 Task: Look for space in Khopoli, India from 11th June, 2023 to 15th June, 2023 for 2 adults in price range Rs.7000 to Rs.16000. Place can be private room with 1  bedroom having 2 beds and 1 bathroom. Property type can be house, flat, guest house, hotel. Booking option can be shelf check-in. Required host language is English.
Action: Mouse moved to (402, 76)
Screenshot: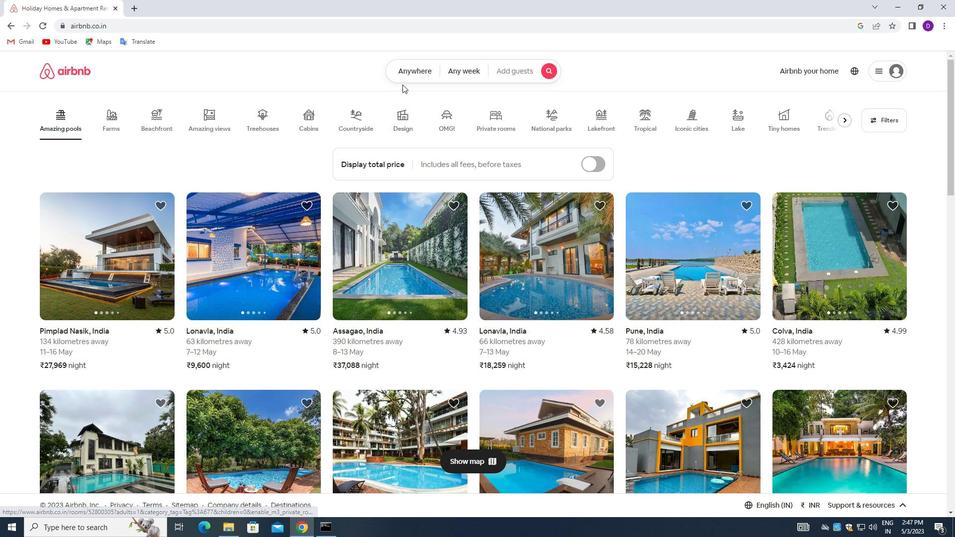 
Action: Mouse pressed left at (402, 76)
Screenshot: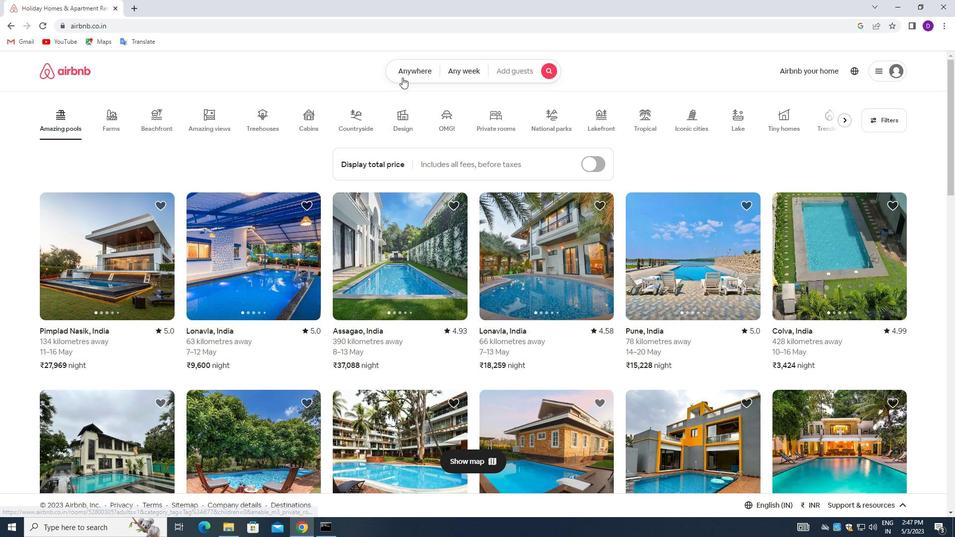 
Action: Mouse moved to (321, 113)
Screenshot: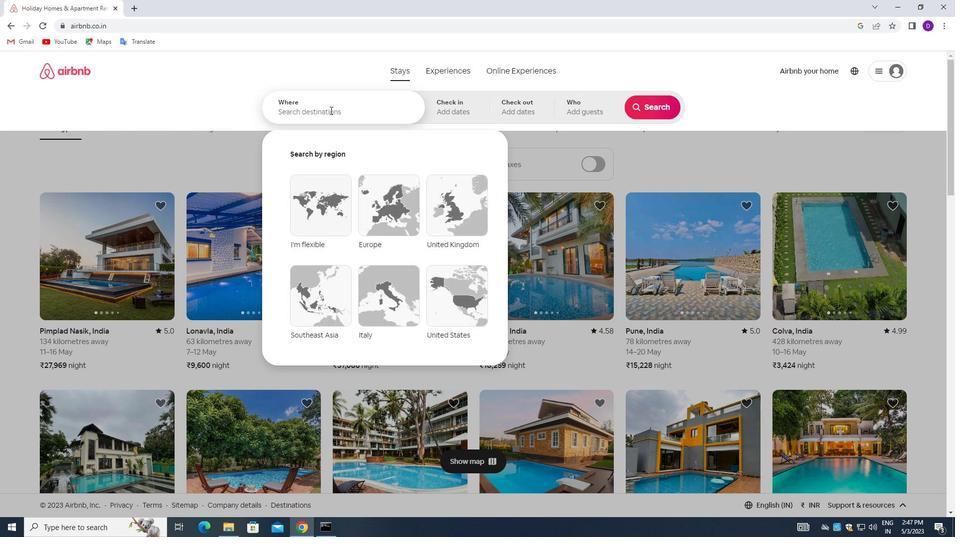 
Action: Mouse pressed left at (321, 113)
Screenshot: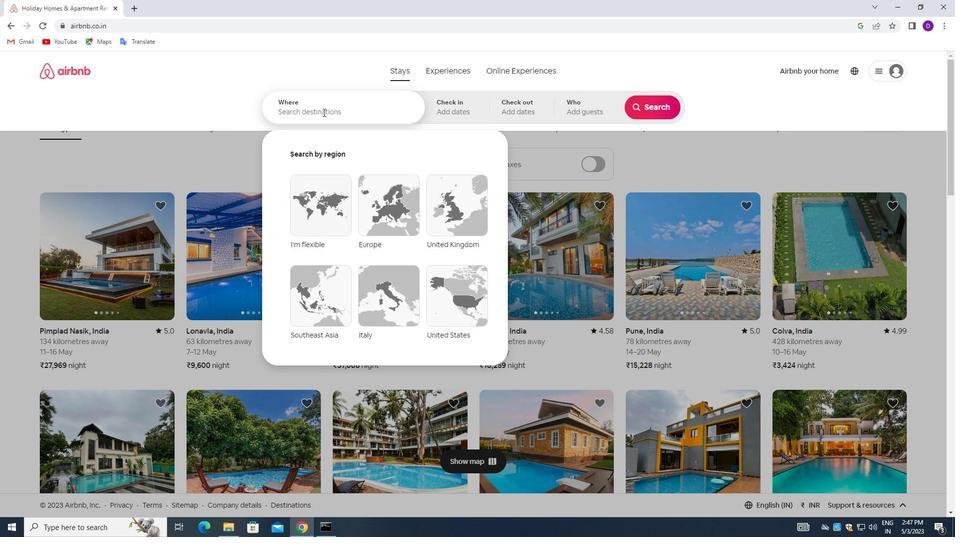 
Action: Mouse moved to (243, 110)
Screenshot: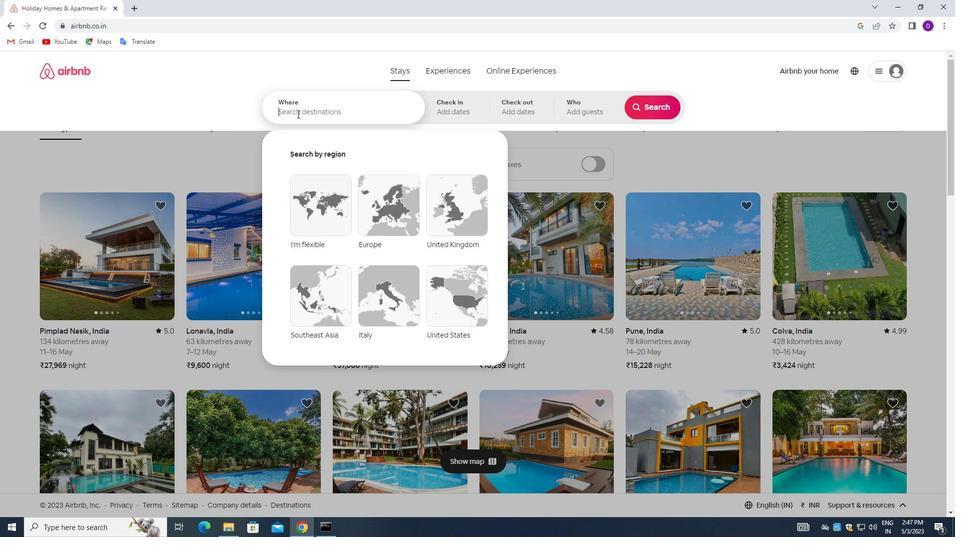 
Action: Key pressed <Key.shift>KHOPOLI,<Key.space><Key.shift>INDIA<Key.enter>
Screenshot: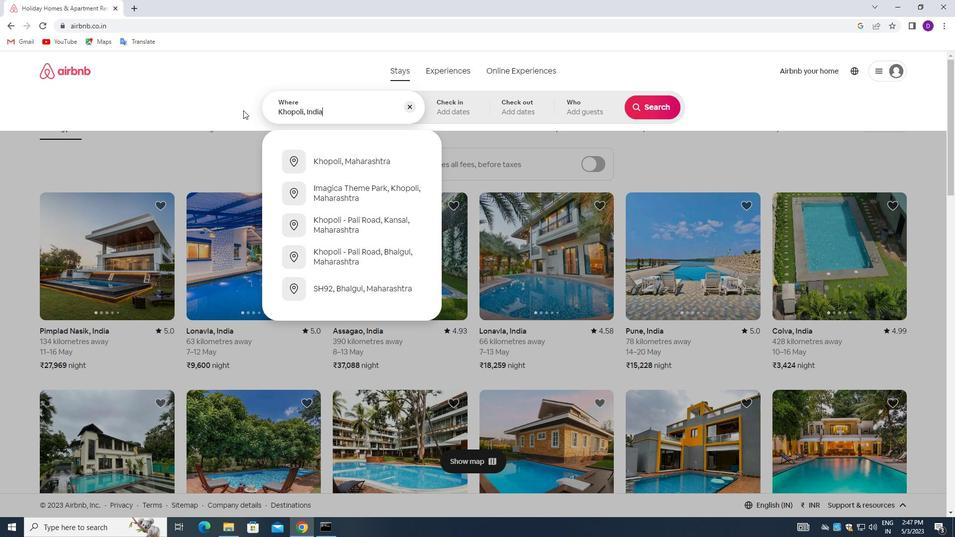 
Action: Mouse moved to (501, 277)
Screenshot: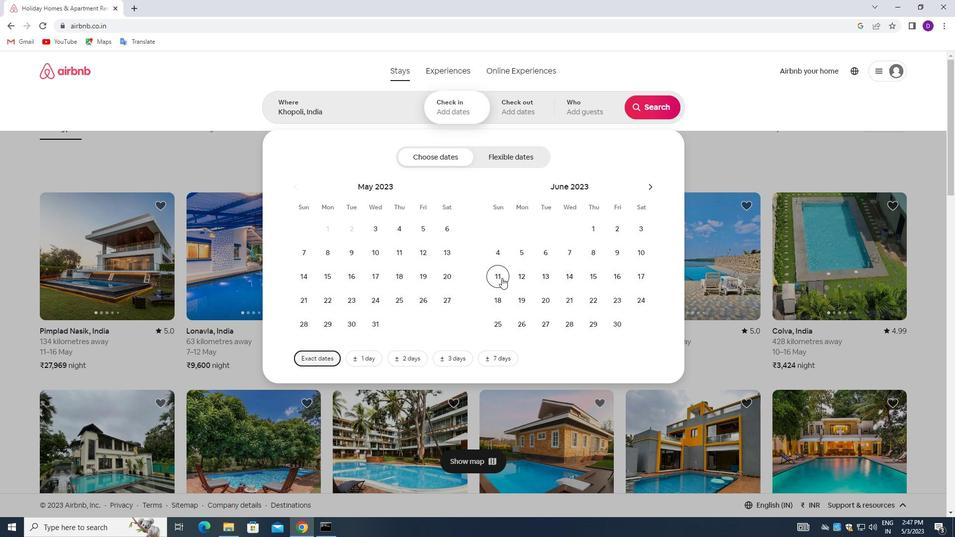 
Action: Mouse pressed left at (501, 277)
Screenshot: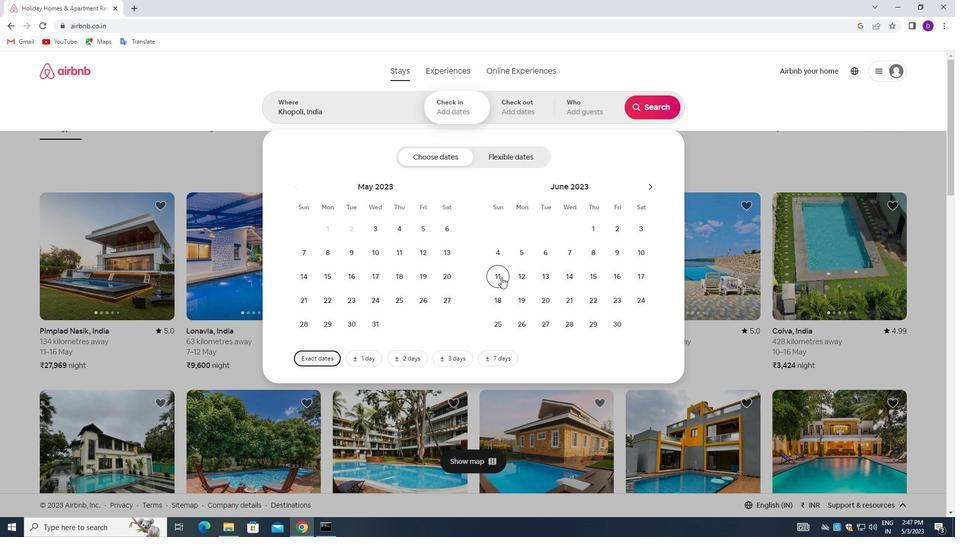 
Action: Mouse moved to (593, 277)
Screenshot: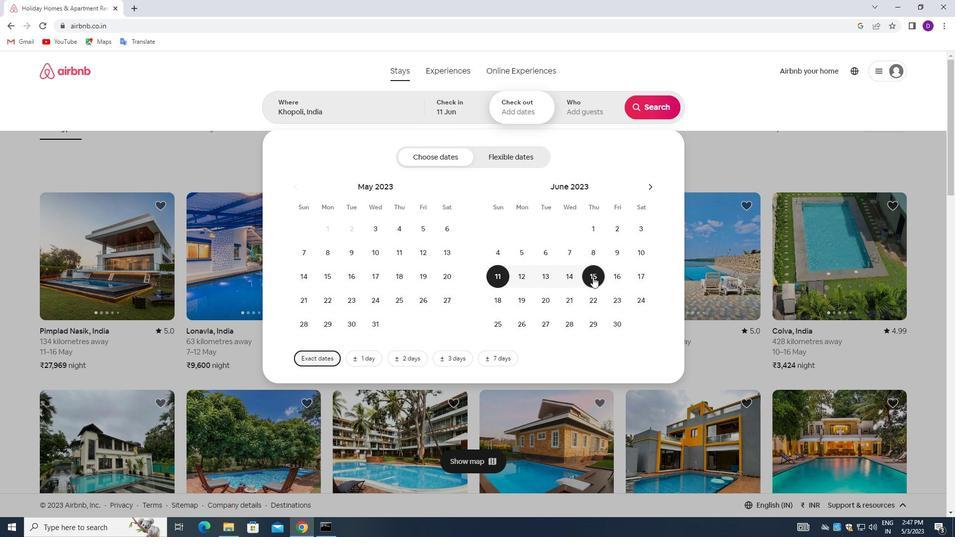 
Action: Mouse pressed left at (593, 277)
Screenshot: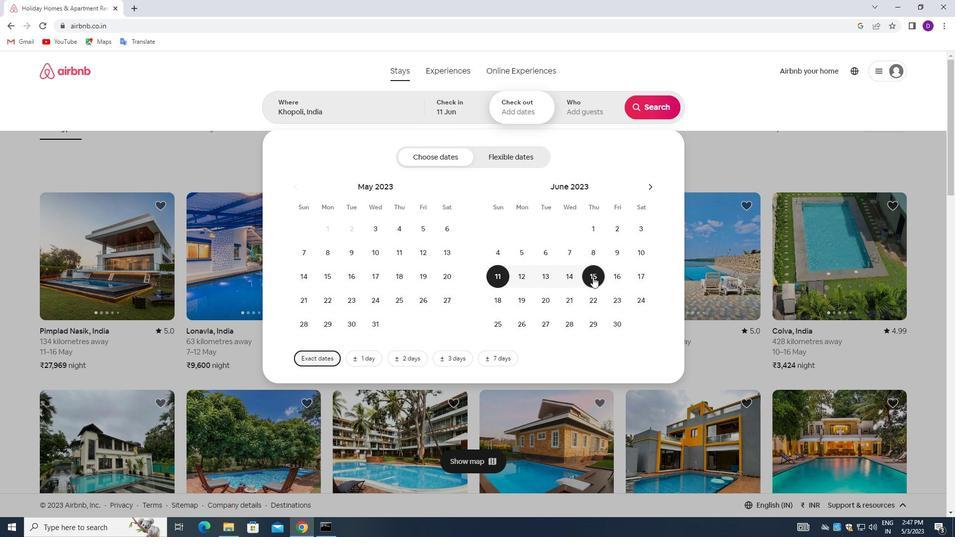 
Action: Mouse moved to (578, 101)
Screenshot: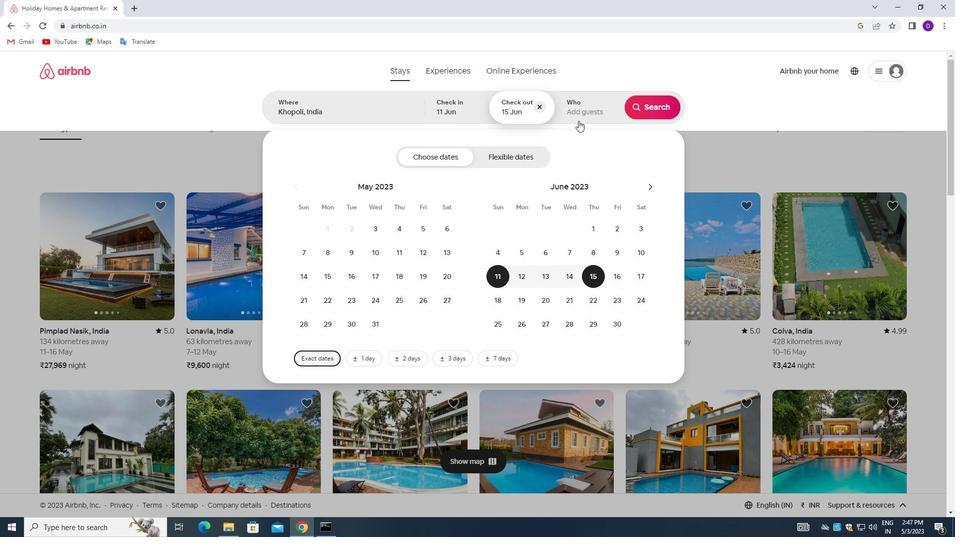 
Action: Mouse pressed left at (578, 101)
Screenshot: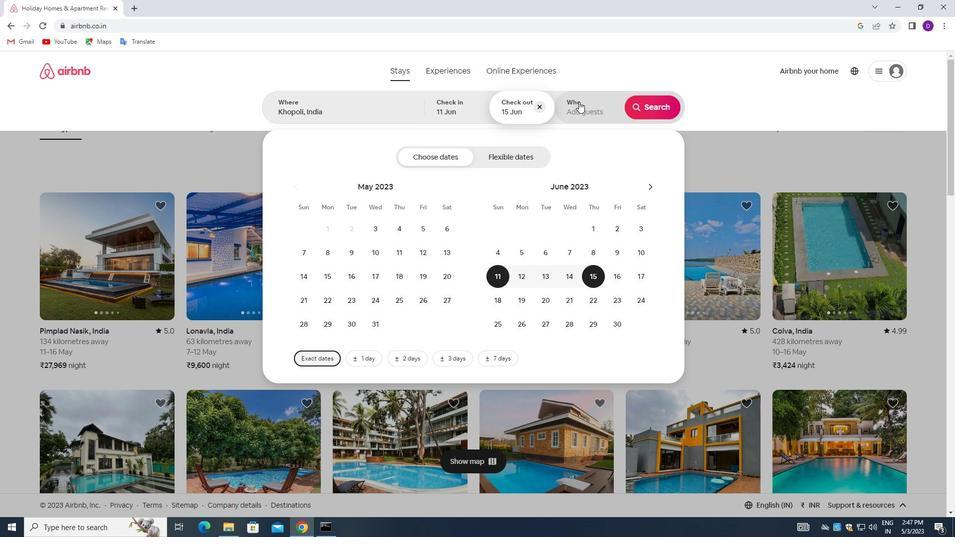 
Action: Mouse moved to (650, 163)
Screenshot: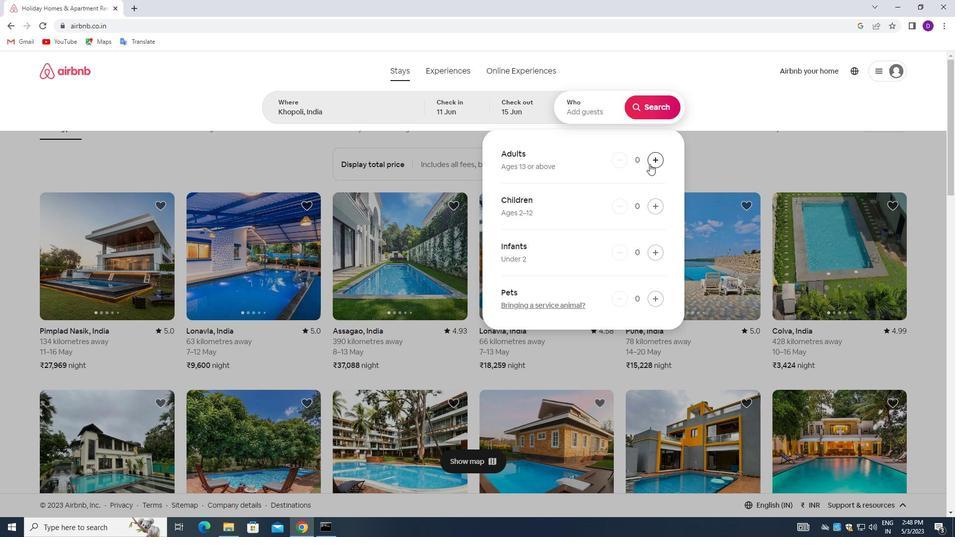 
Action: Mouse pressed left at (650, 163)
Screenshot: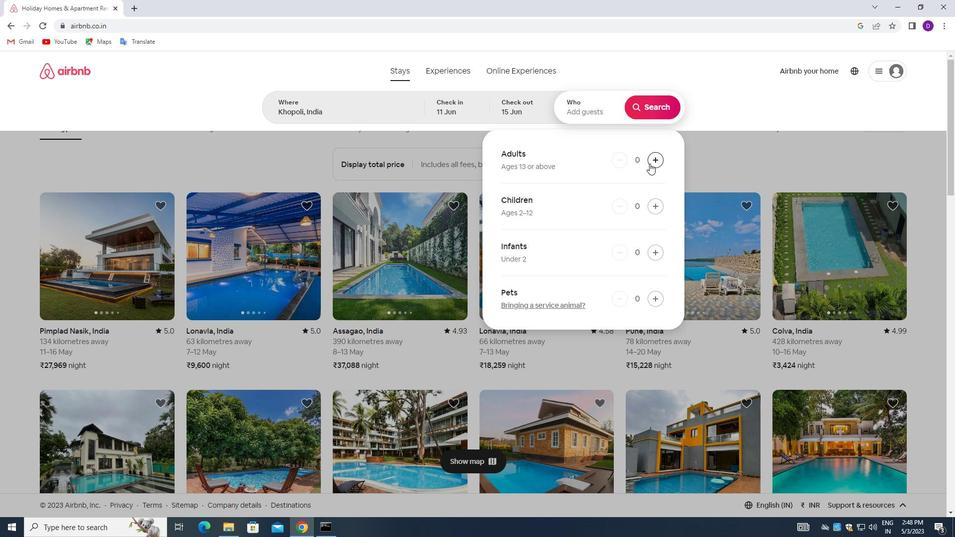 
Action: Mouse moved to (650, 163)
Screenshot: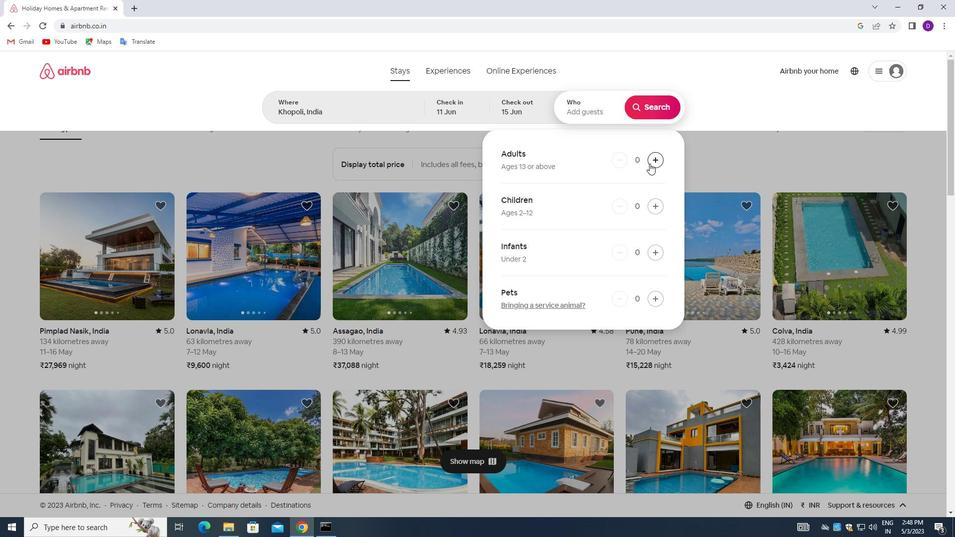 
Action: Mouse pressed left at (650, 163)
Screenshot: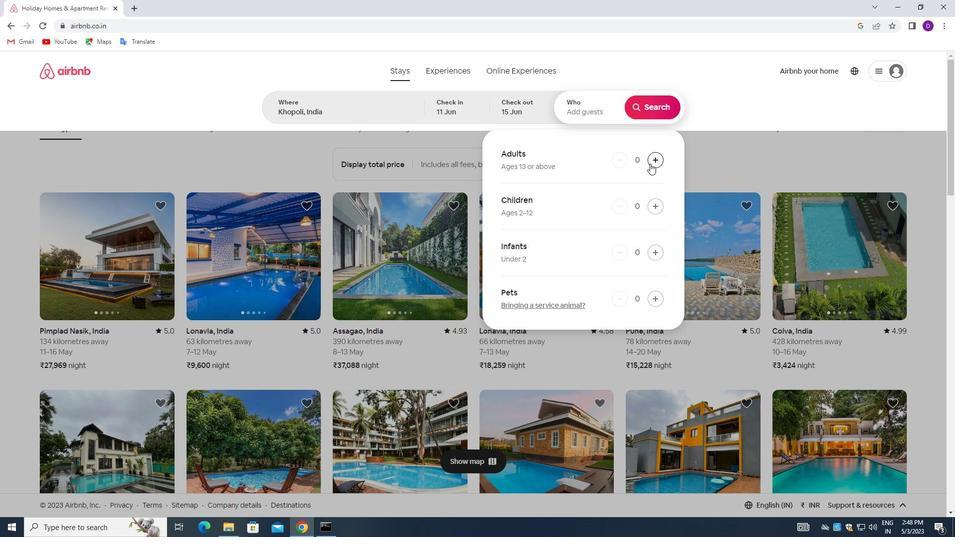 
Action: Mouse moved to (644, 110)
Screenshot: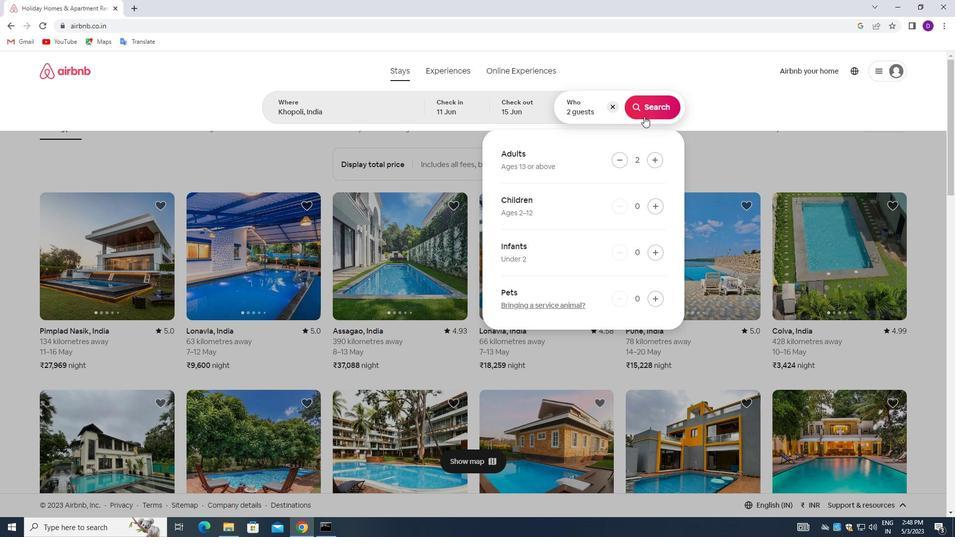 
Action: Mouse pressed left at (644, 110)
Screenshot: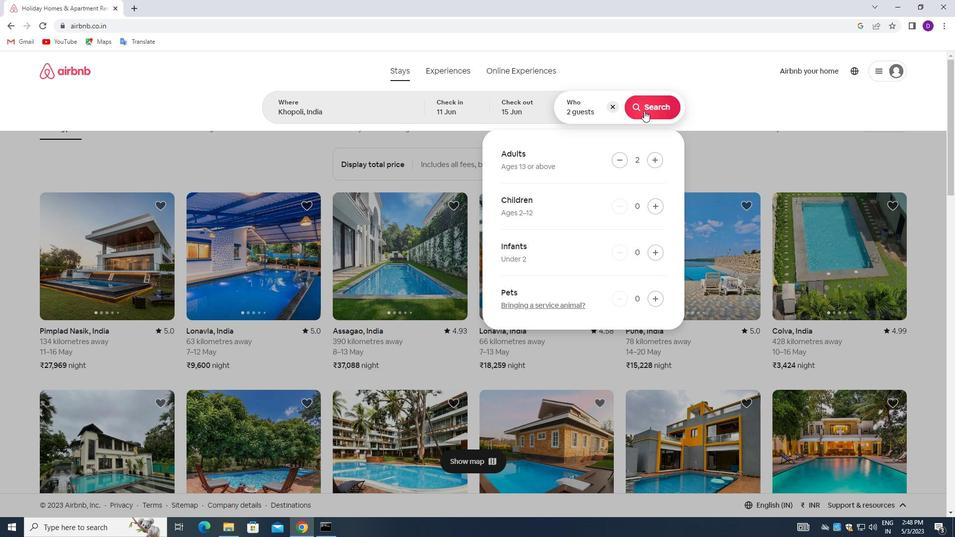 
Action: Mouse moved to (902, 109)
Screenshot: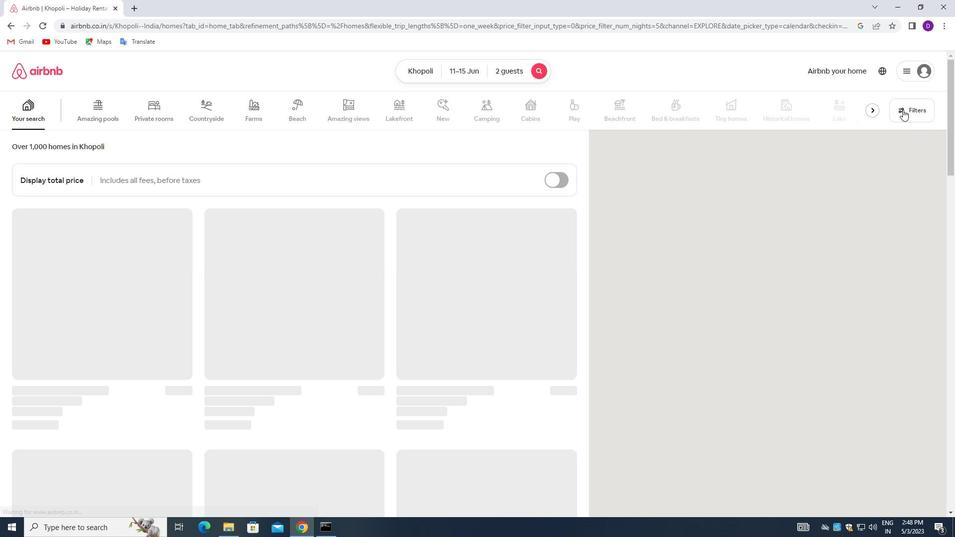 
Action: Mouse pressed left at (902, 109)
Screenshot: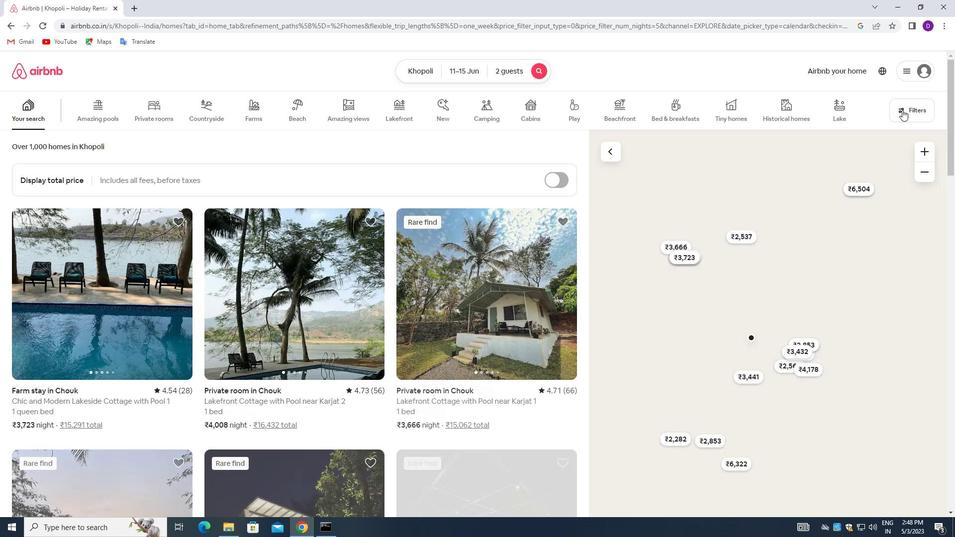
Action: Mouse moved to (346, 237)
Screenshot: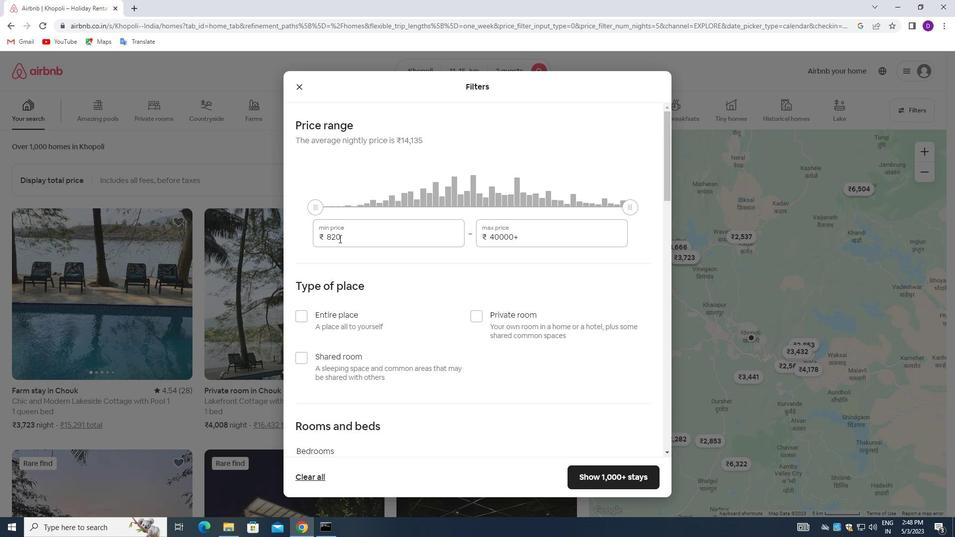 
Action: Mouse pressed left at (346, 237)
Screenshot: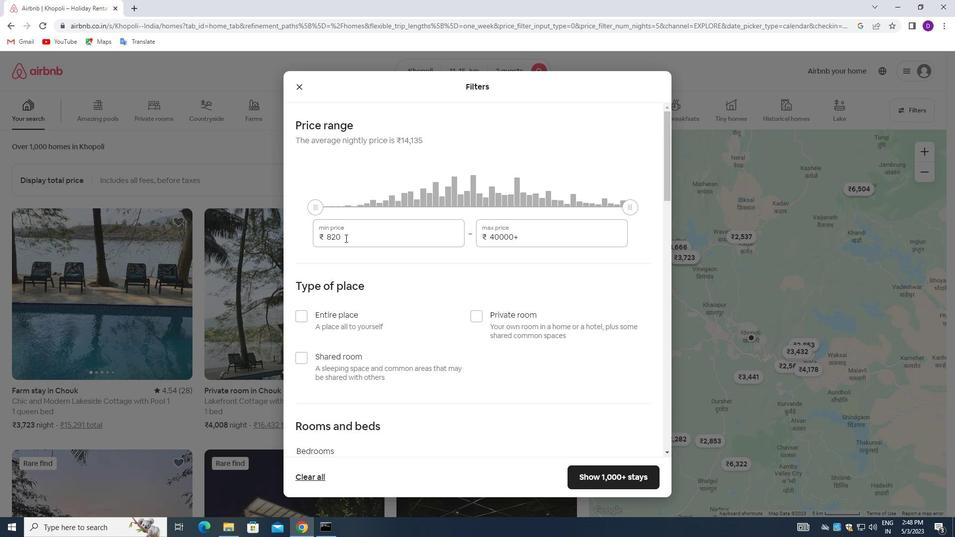 
Action: Mouse pressed left at (346, 237)
Screenshot: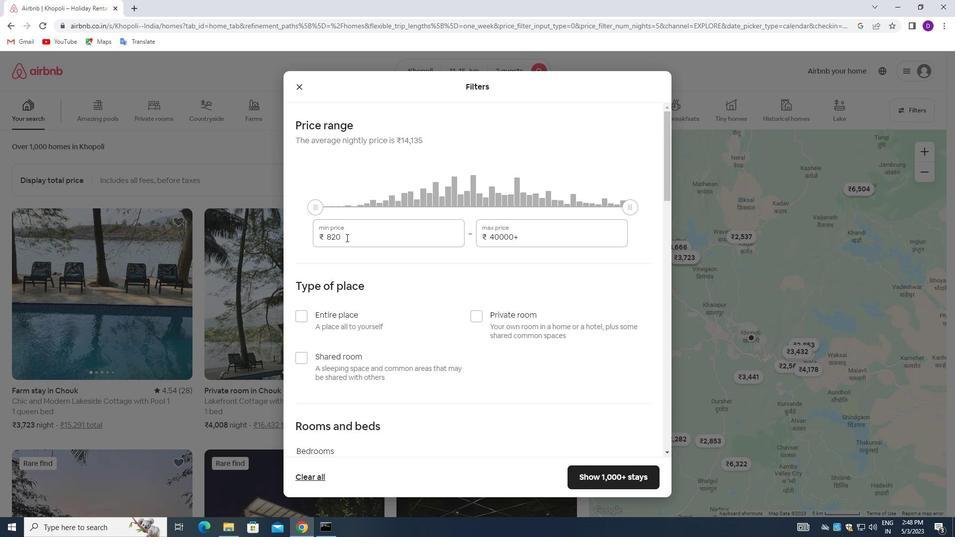 
Action: Key pressed 7000<Key.tab>16000
Screenshot: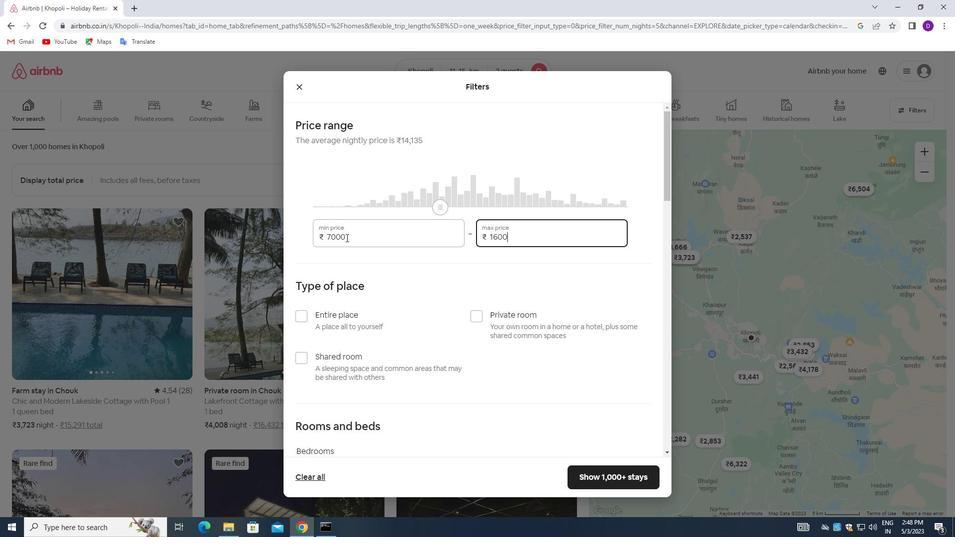 
Action: Mouse moved to (457, 279)
Screenshot: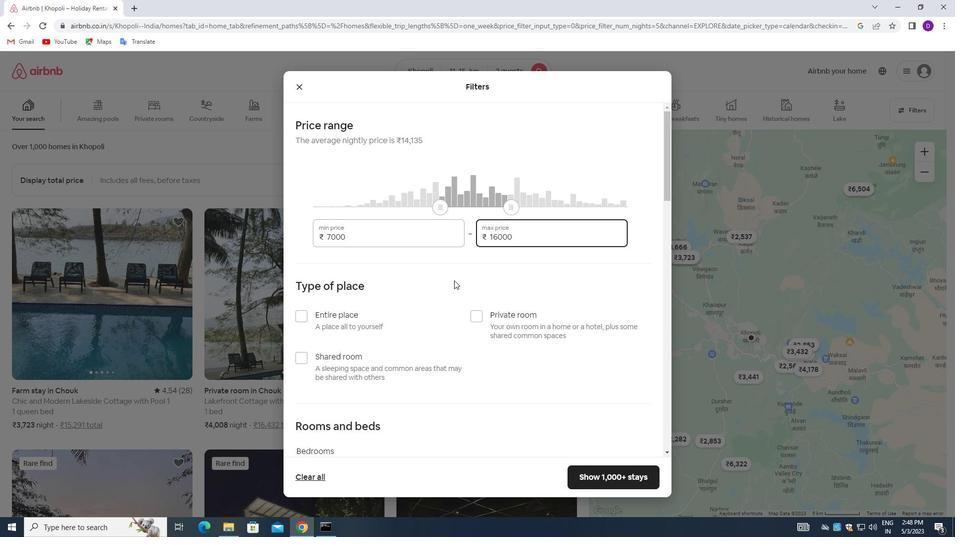 
Action: Mouse scrolled (457, 278) with delta (0, 0)
Screenshot: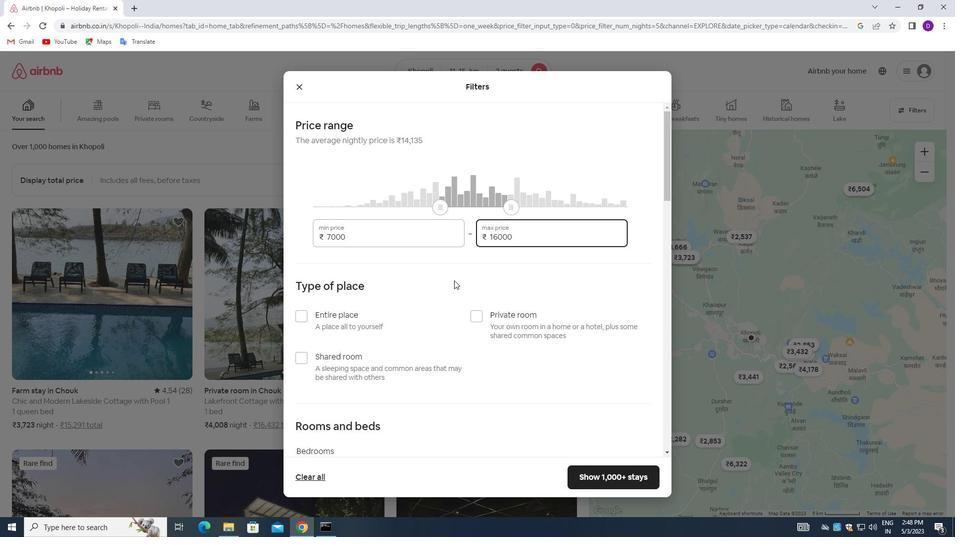 
Action: Mouse moved to (481, 266)
Screenshot: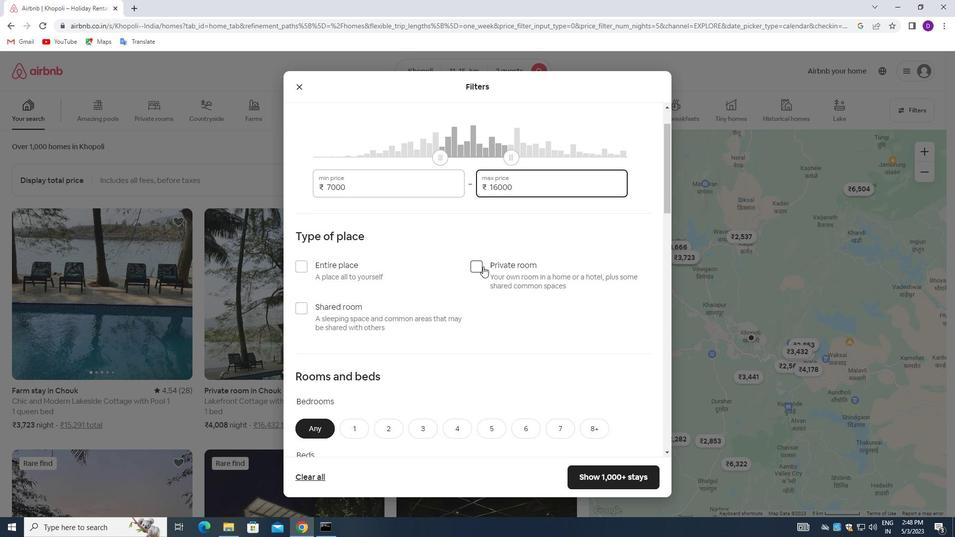 
Action: Mouse pressed left at (481, 266)
Screenshot: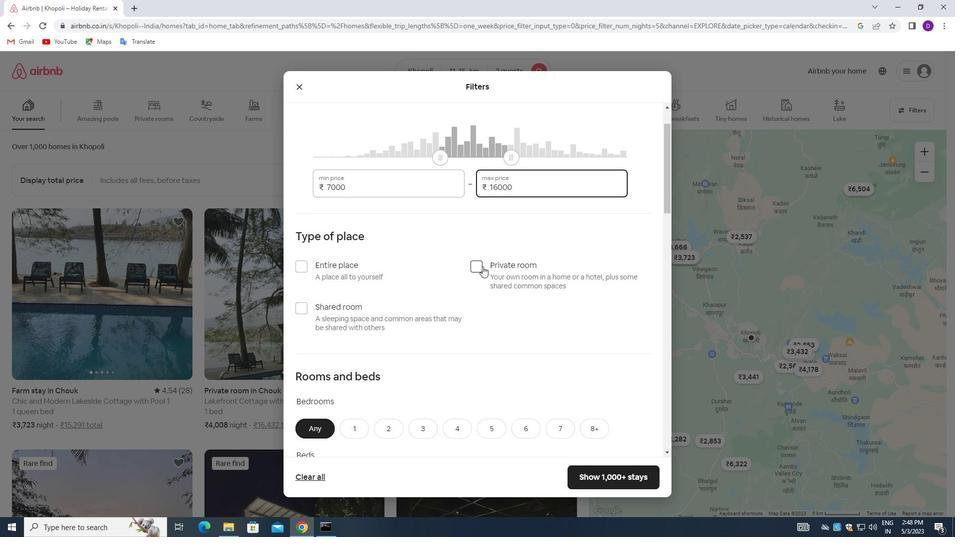 
Action: Mouse moved to (481, 266)
Screenshot: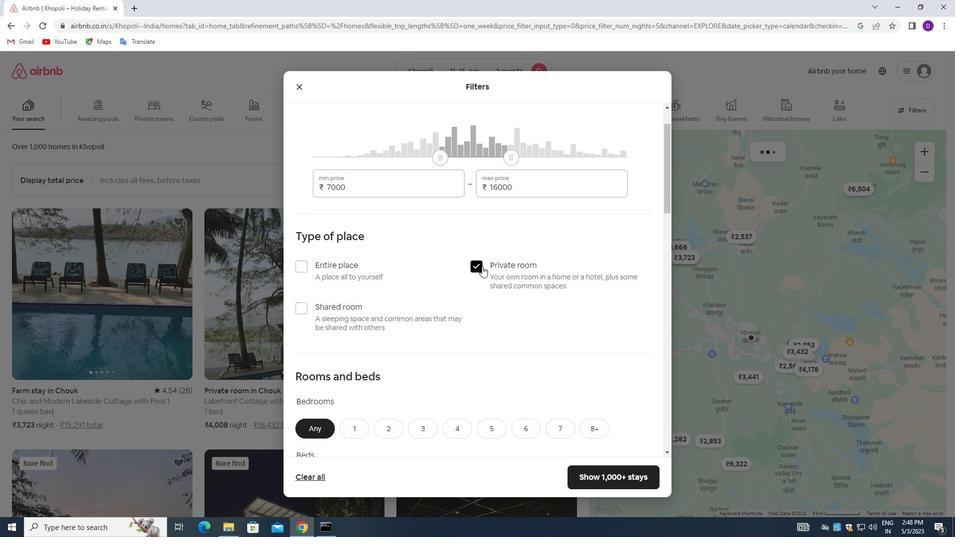
Action: Mouse scrolled (481, 266) with delta (0, 0)
Screenshot: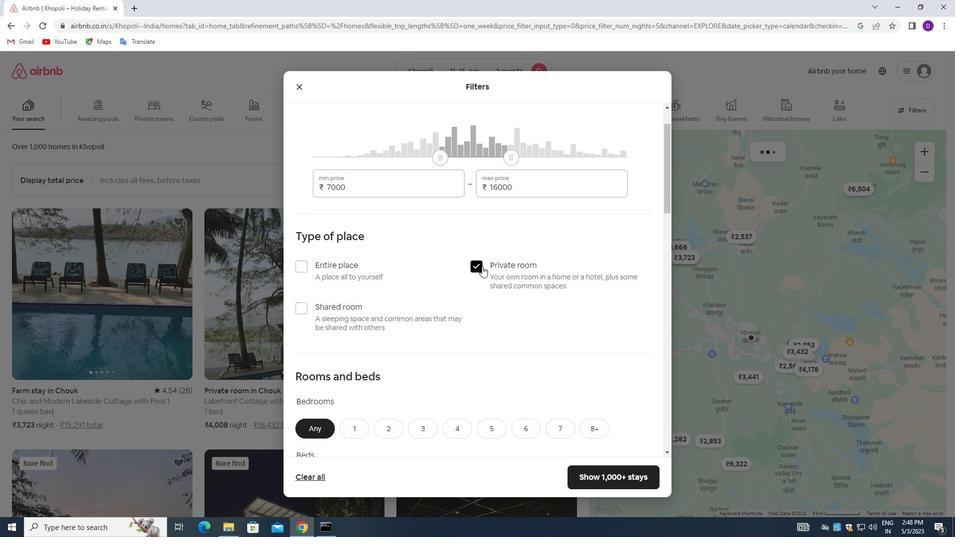 
Action: Mouse moved to (481, 268)
Screenshot: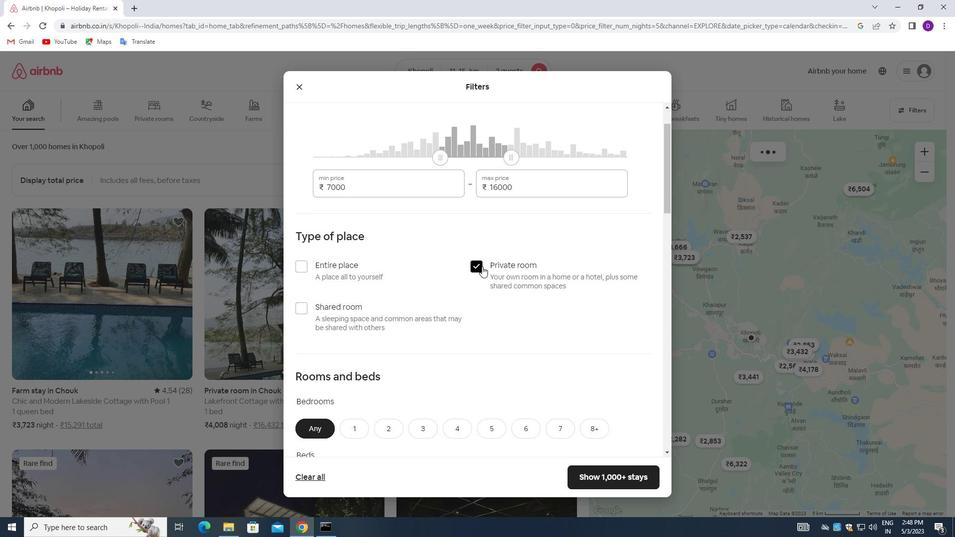 
Action: Mouse scrolled (481, 267) with delta (0, 0)
Screenshot: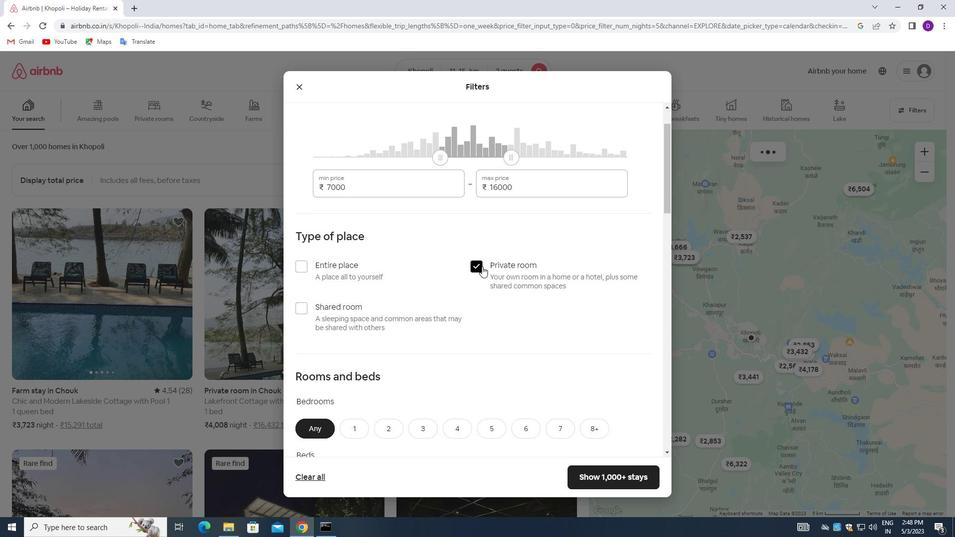 
Action: Mouse moved to (481, 270)
Screenshot: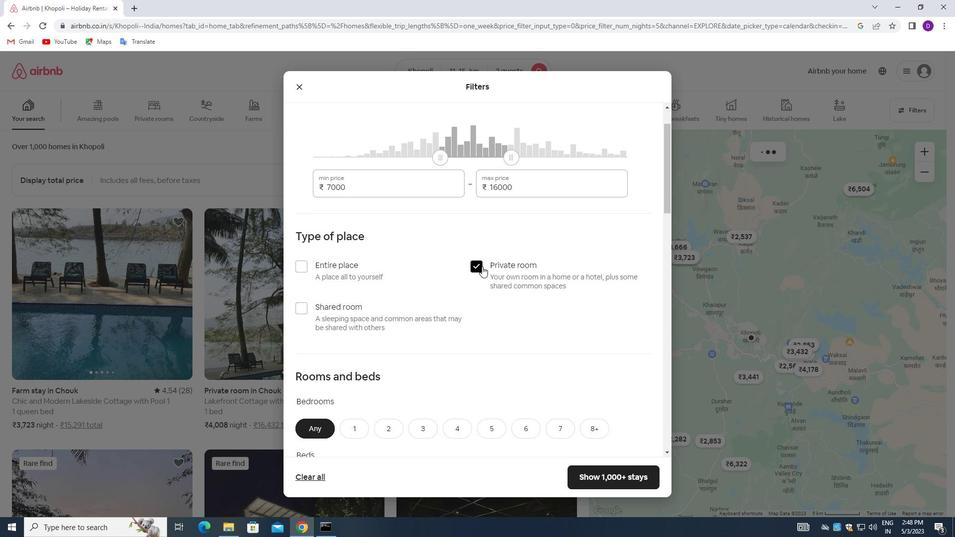 
Action: Mouse scrolled (481, 270) with delta (0, 0)
Screenshot: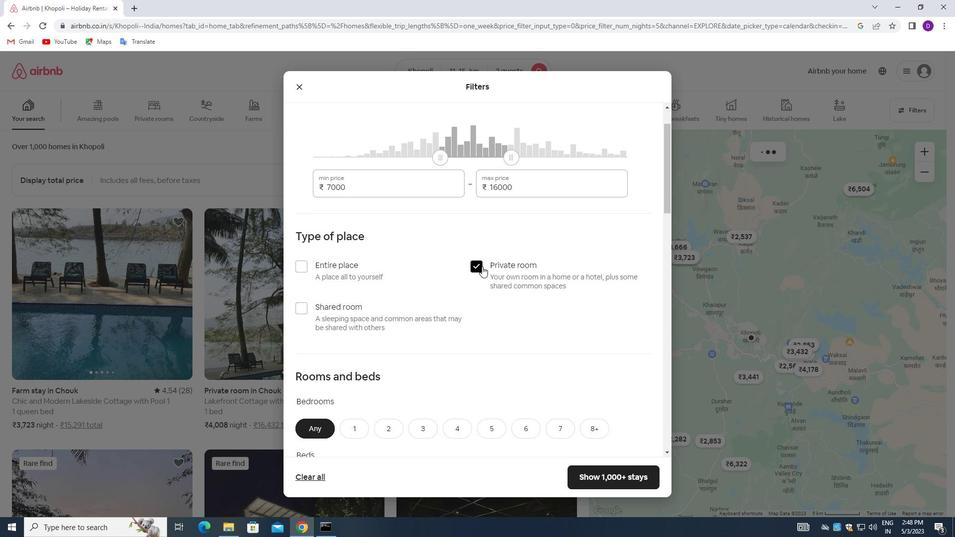 
Action: Mouse scrolled (481, 270) with delta (0, 0)
Screenshot: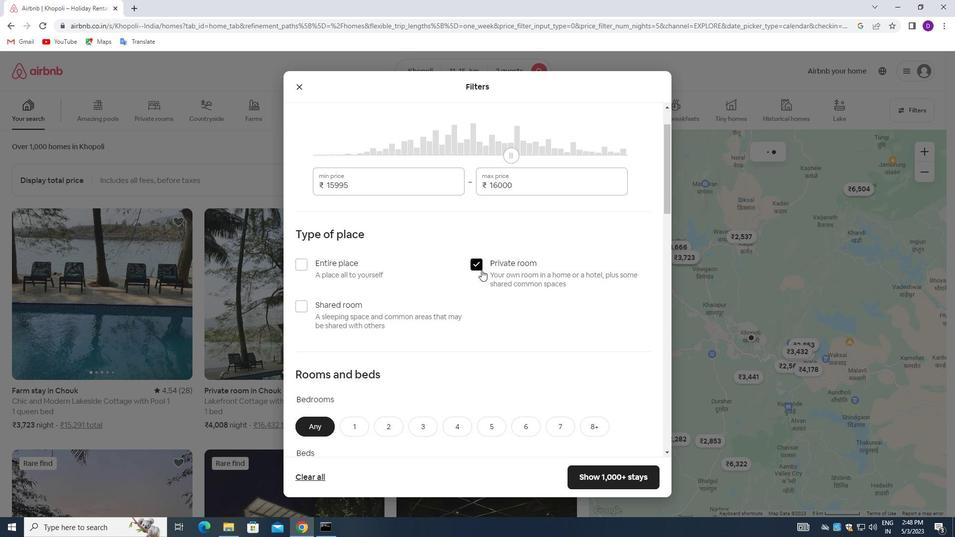 
Action: Mouse moved to (351, 235)
Screenshot: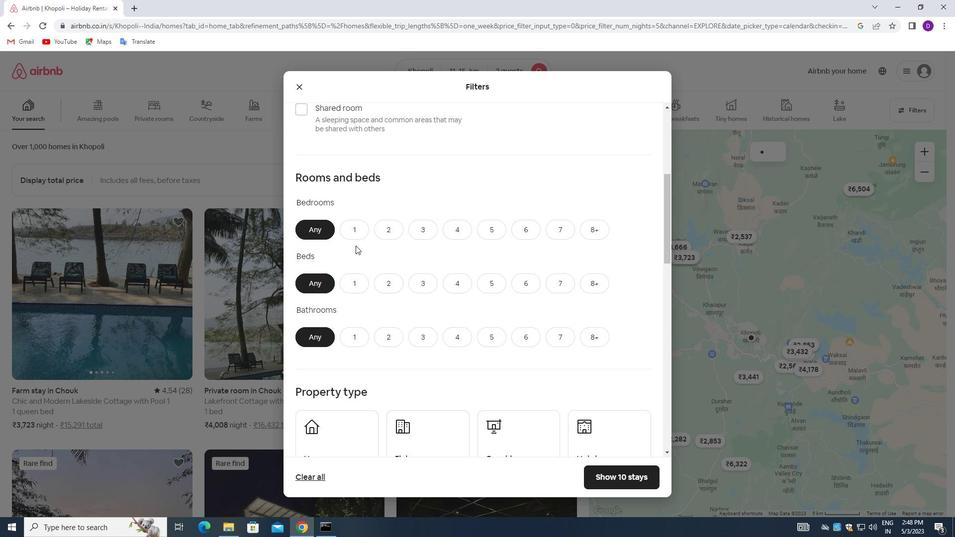 
Action: Mouse pressed left at (351, 235)
Screenshot: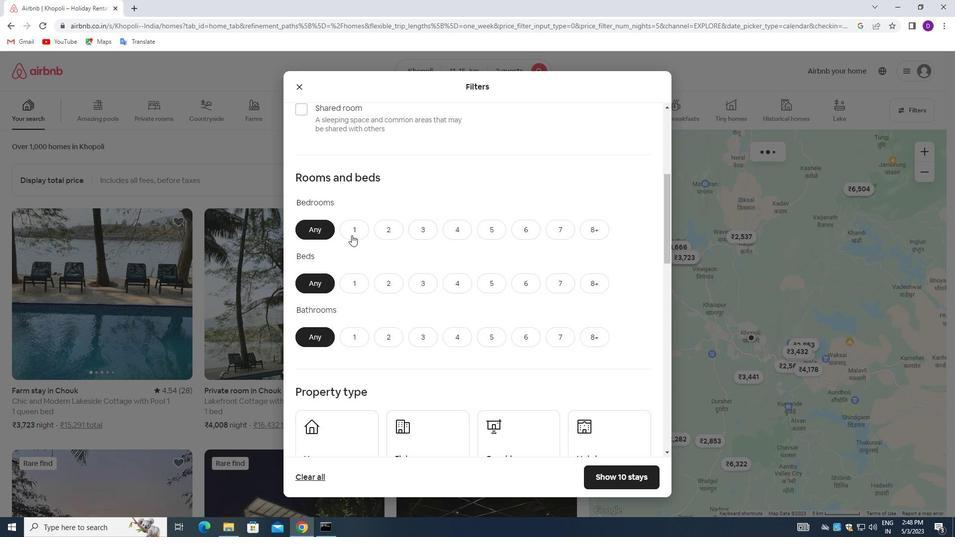 
Action: Mouse moved to (390, 283)
Screenshot: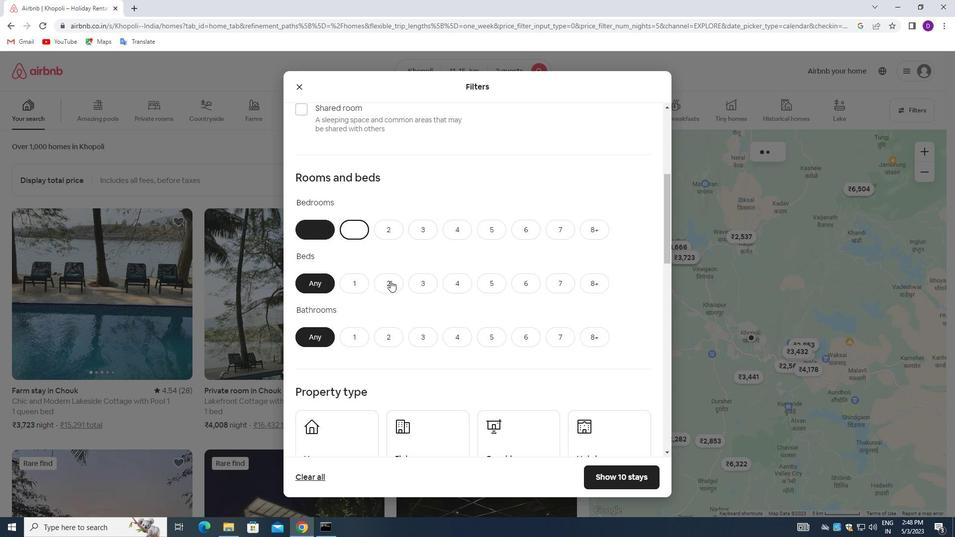 
Action: Mouse pressed left at (390, 283)
Screenshot: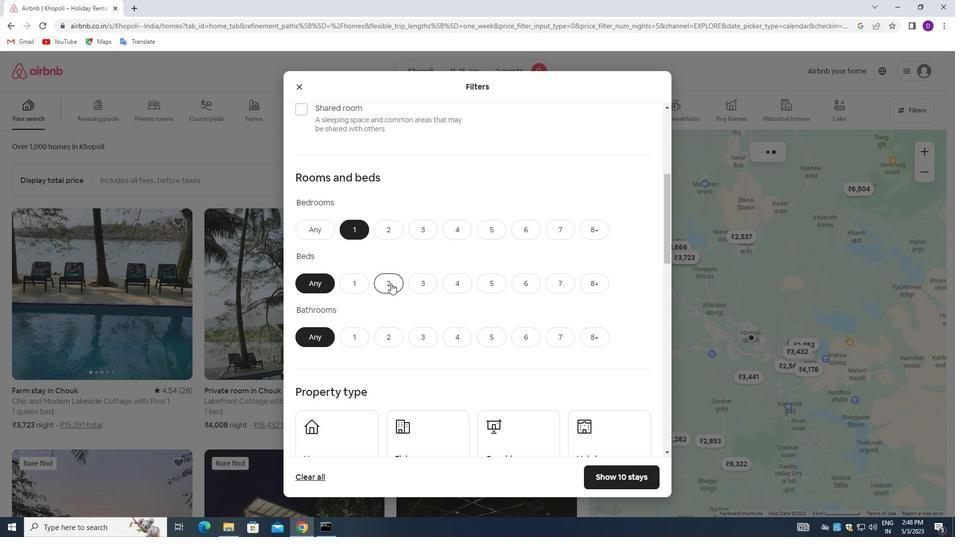 
Action: Mouse moved to (351, 339)
Screenshot: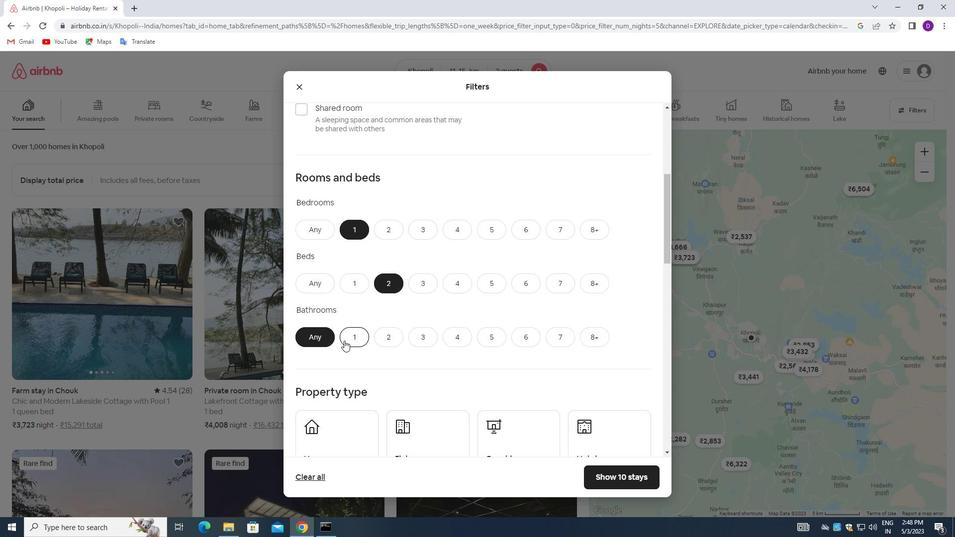 
Action: Mouse pressed left at (351, 339)
Screenshot: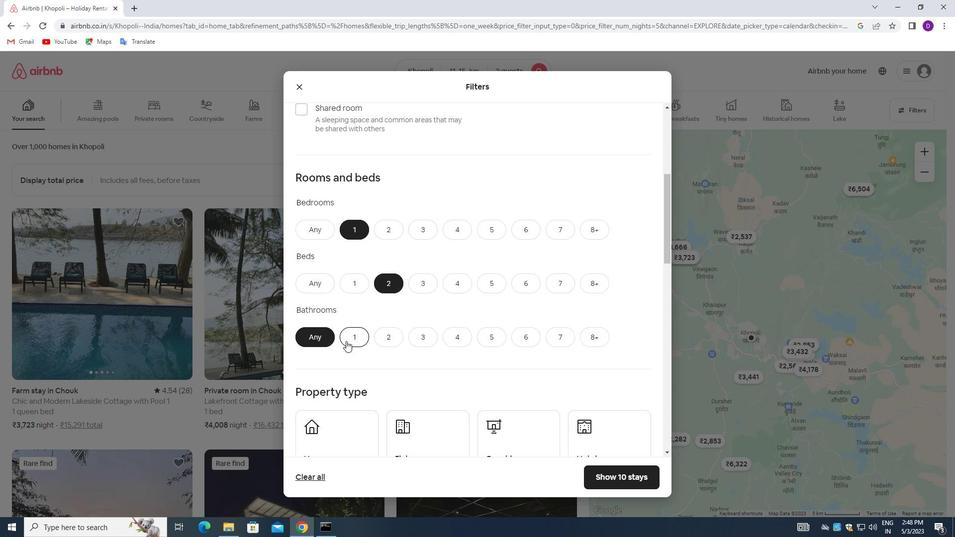 
Action: Mouse moved to (382, 296)
Screenshot: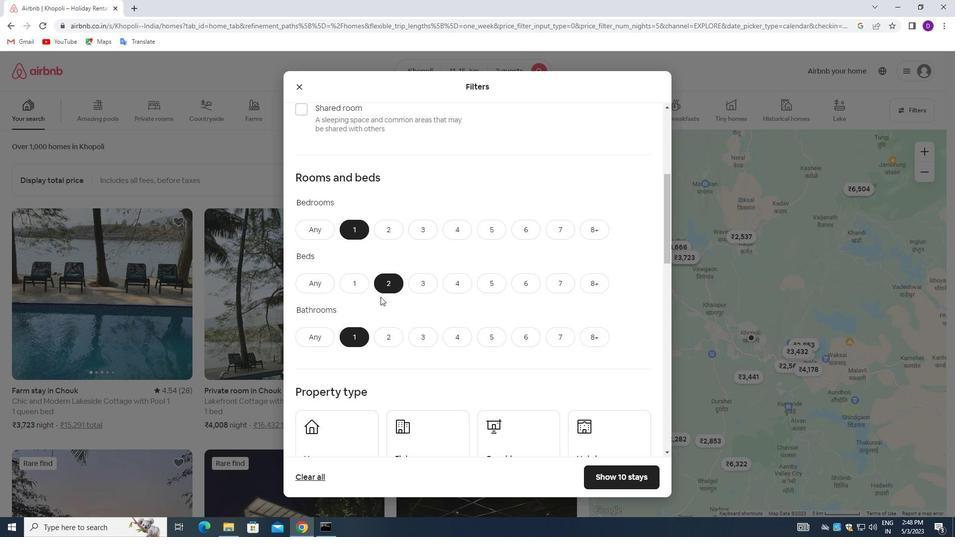 
Action: Mouse scrolled (382, 296) with delta (0, 0)
Screenshot: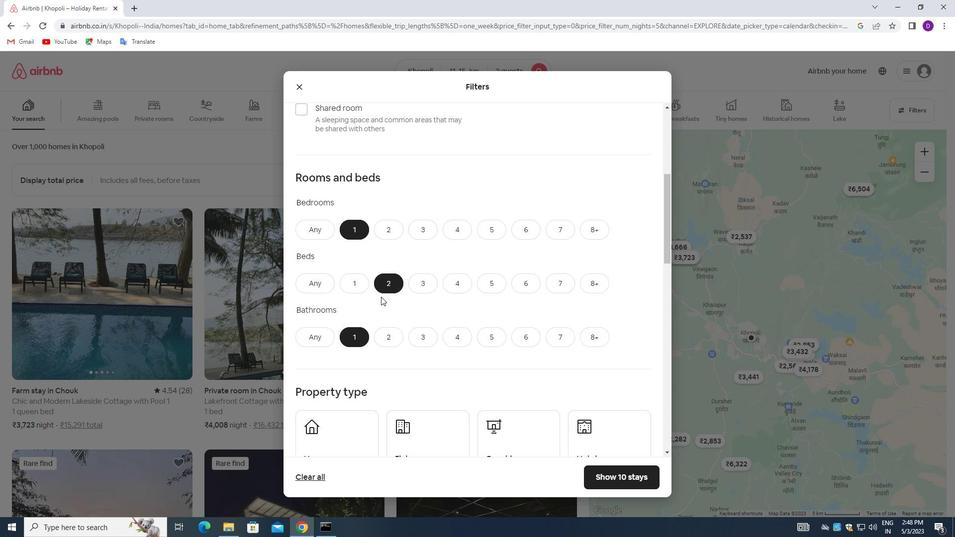 
Action: Mouse moved to (383, 297)
Screenshot: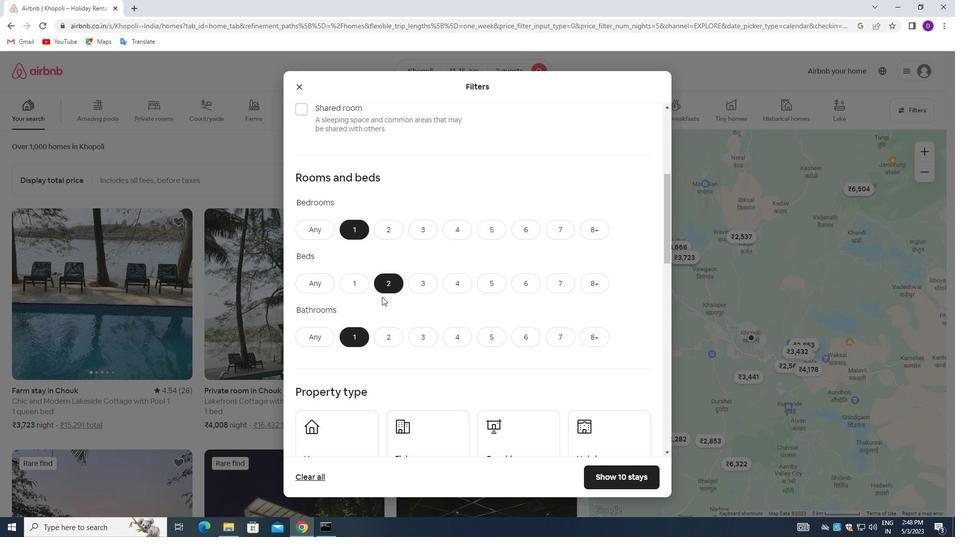 
Action: Mouse scrolled (383, 297) with delta (0, 0)
Screenshot: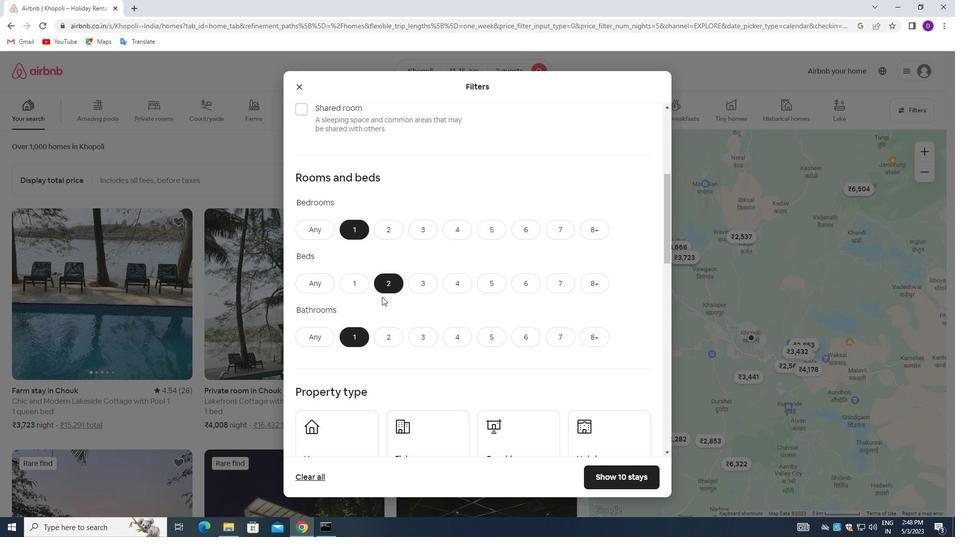 
Action: Mouse moved to (384, 298)
Screenshot: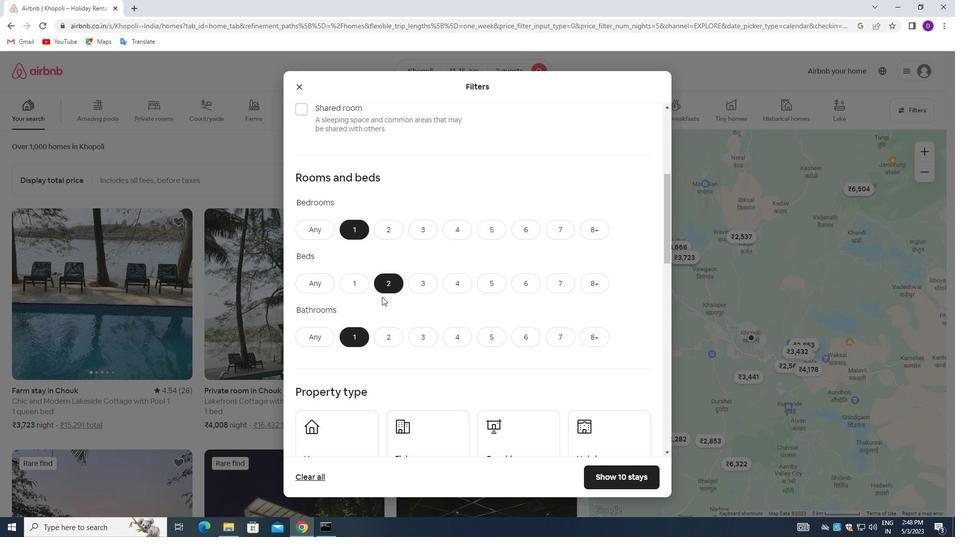 
Action: Mouse scrolled (384, 297) with delta (0, 0)
Screenshot: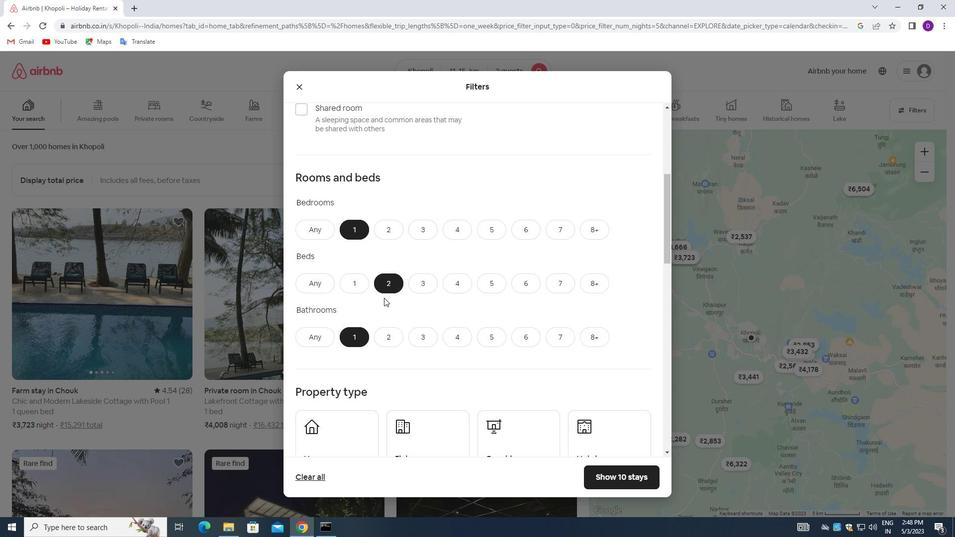 
Action: Mouse moved to (355, 295)
Screenshot: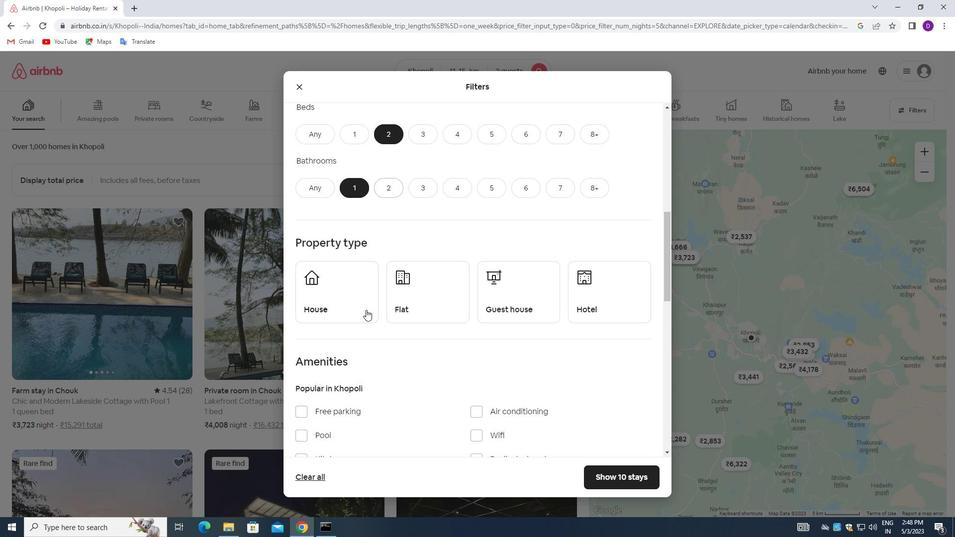 
Action: Mouse pressed left at (355, 295)
Screenshot: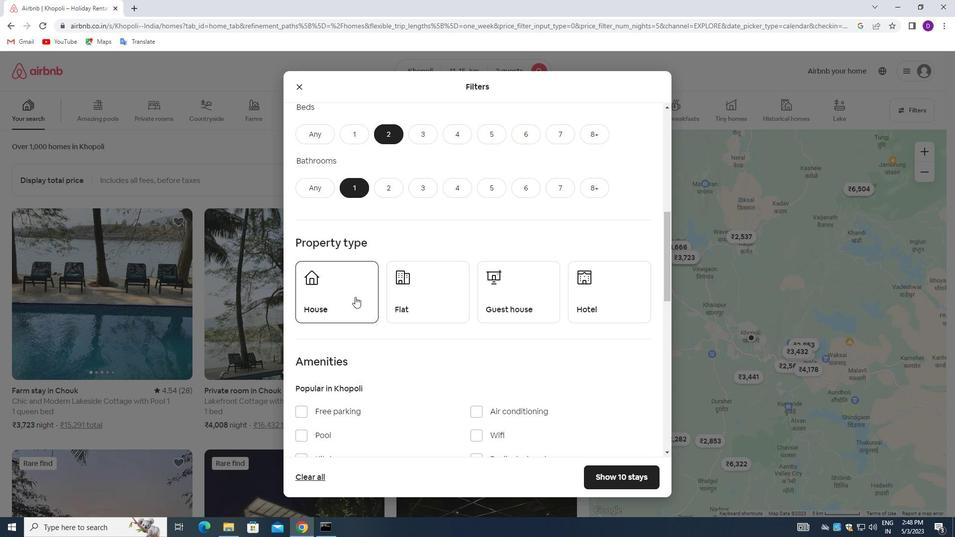 
Action: Mouse moved to (431, 291)
Screenshot: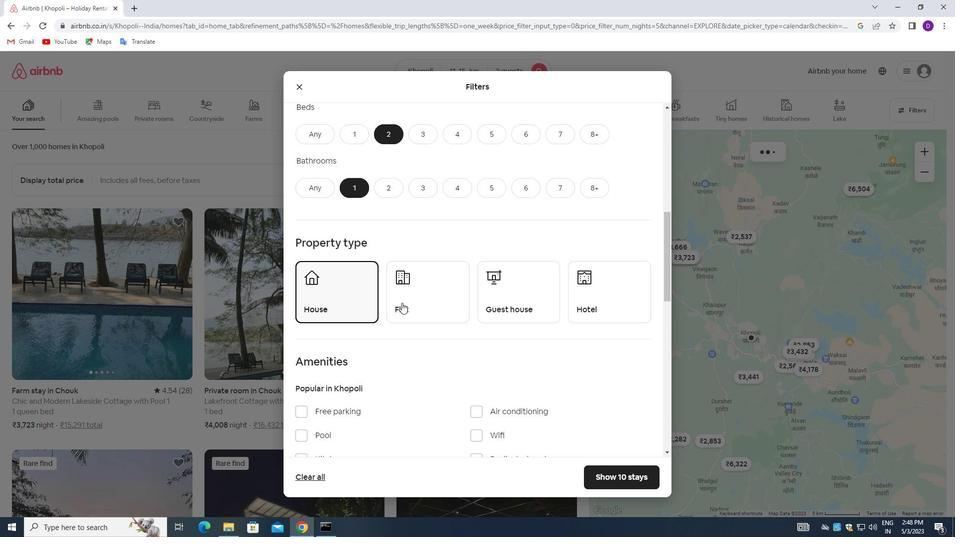 
Action: Mouse pressed left at (431, 291)
Screenshot: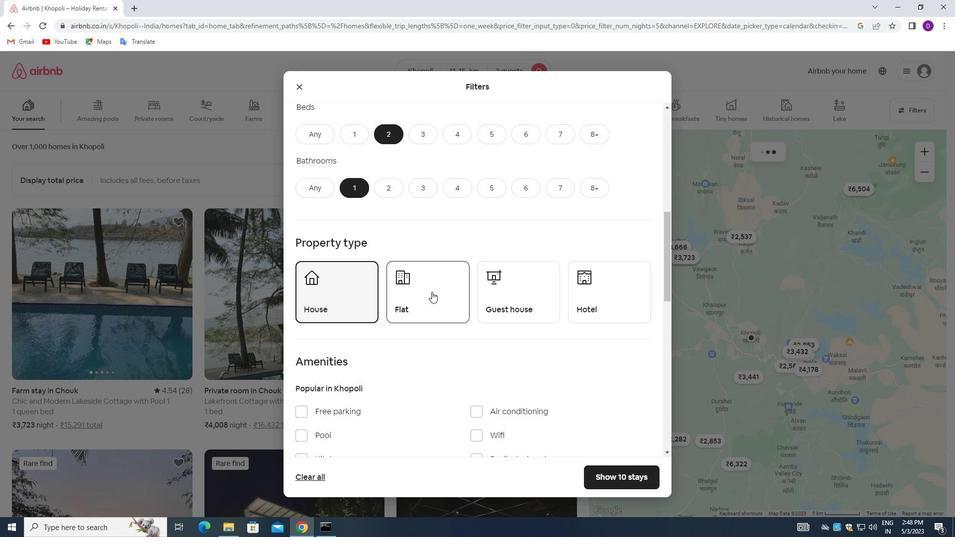 
Action: Mouse moved to (520, 288)
Screenshot: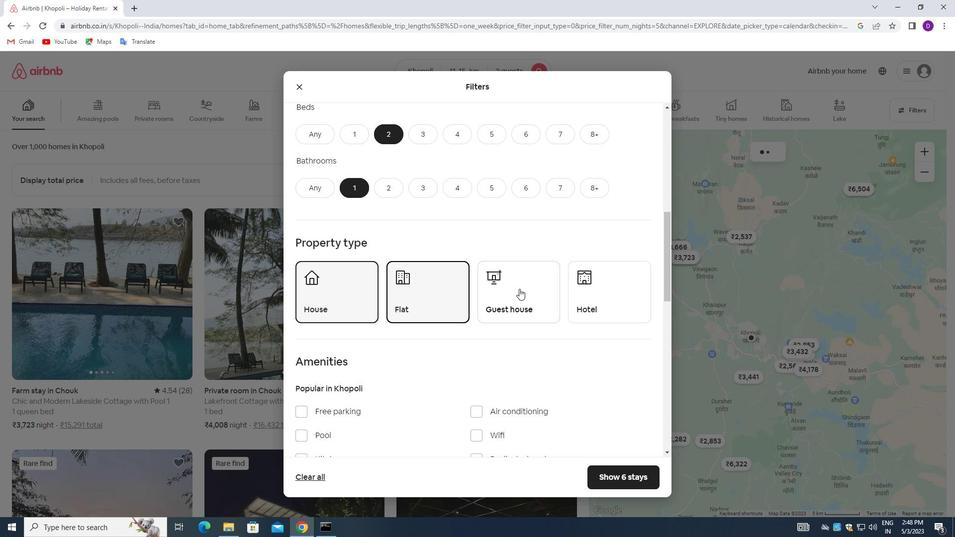 
Action: Mouse pressed left at (520, 288)
Screenshot: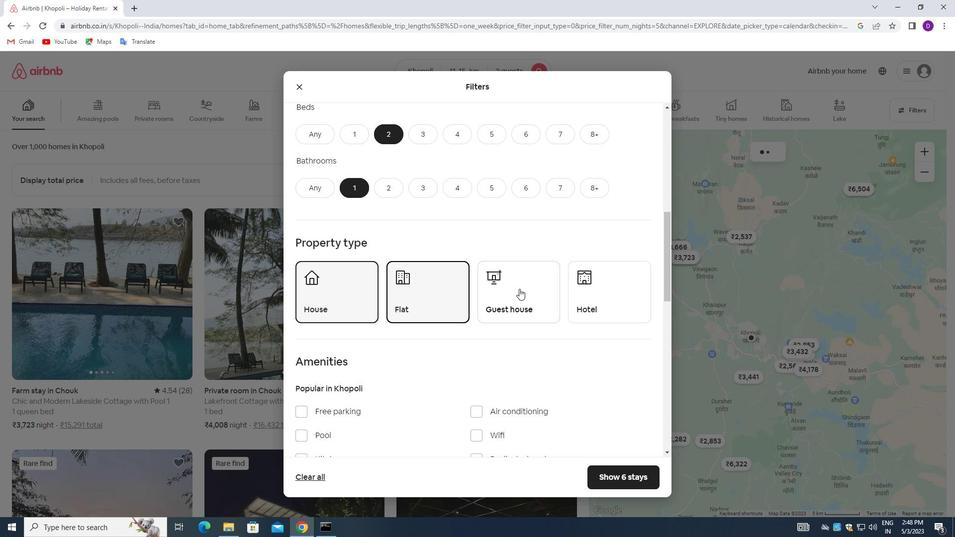 
Action: Mouse moved to (588, 289)
Screenshot: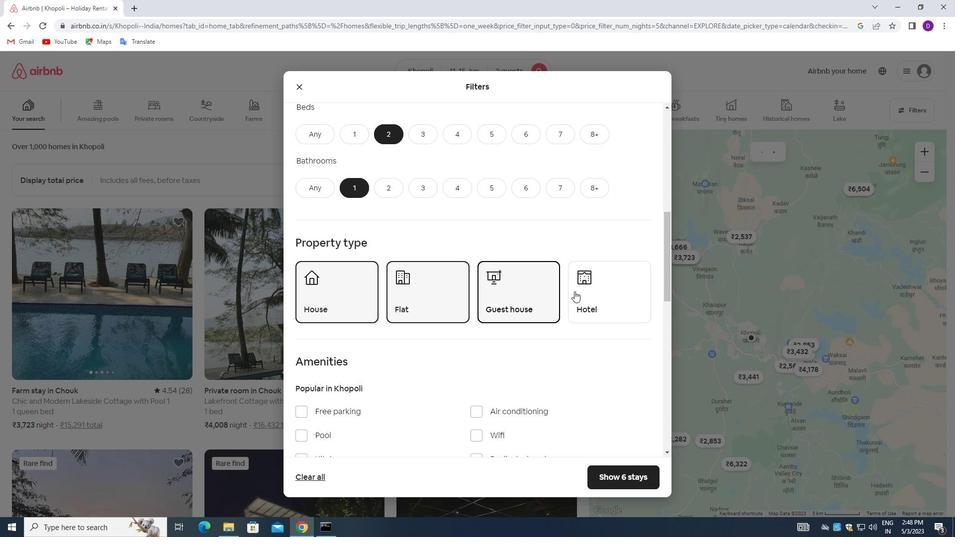
Action: Mouse pressed left at (588, 289)
Screenshot: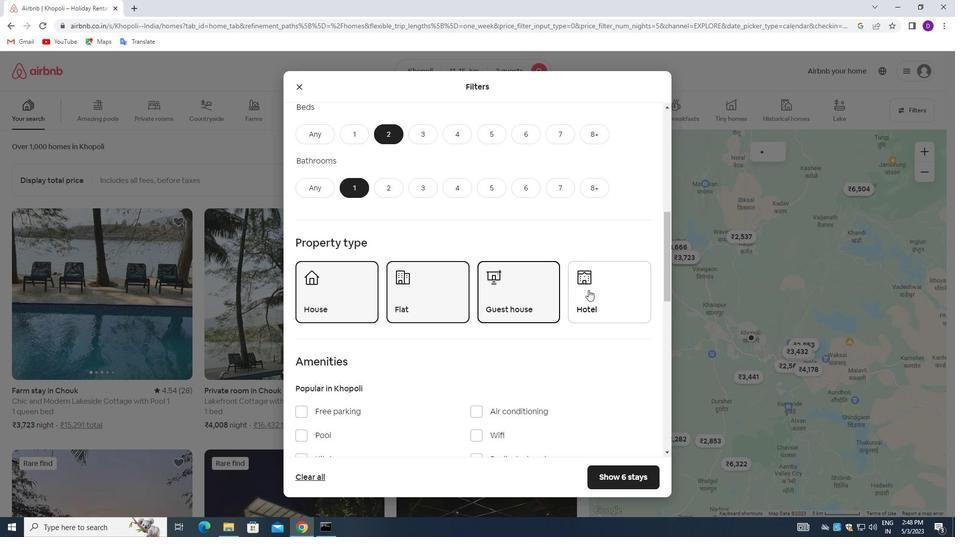 
Action: Mouse moved to (441, 314)
Screenshot: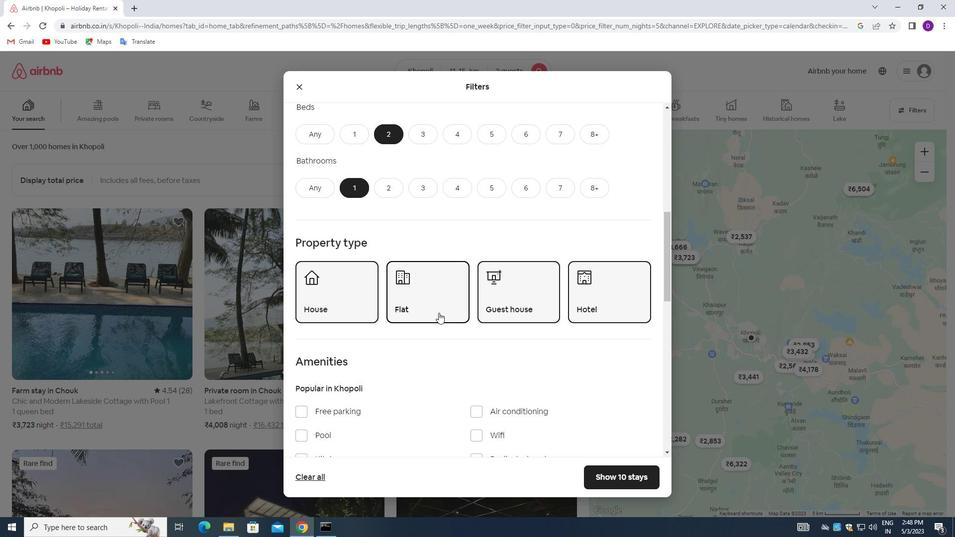 
Action: Mouse scrolled (441, 313) with delta (0, 0)
Screenshot: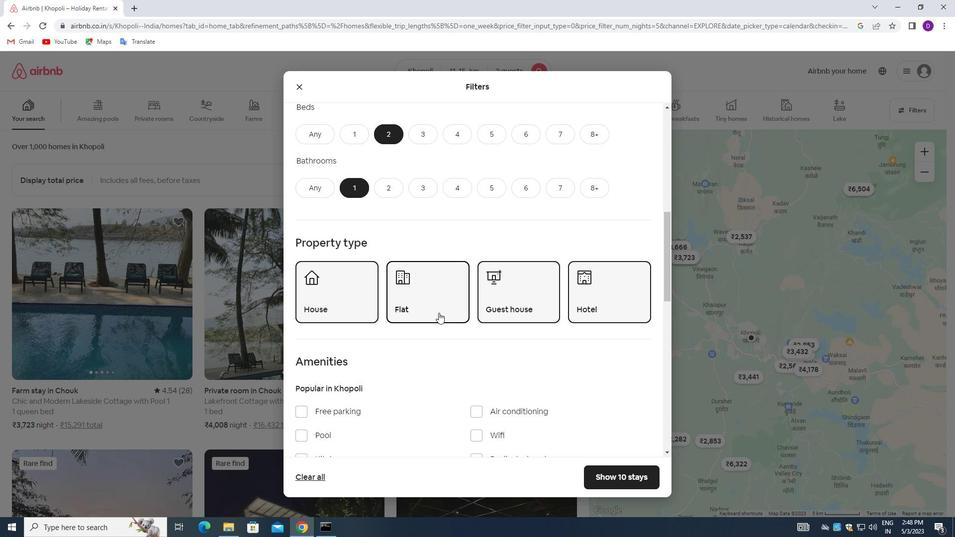 
Action: Mouse moved to (442, 315)
Screenshot: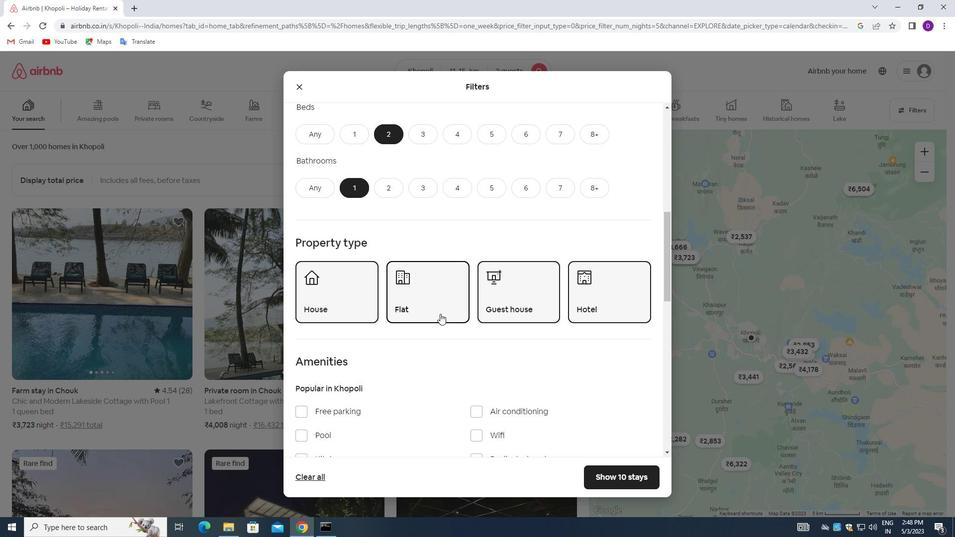 
Action: Mouse scrolled (442, 314) with delta (0, 0)
Screenshot: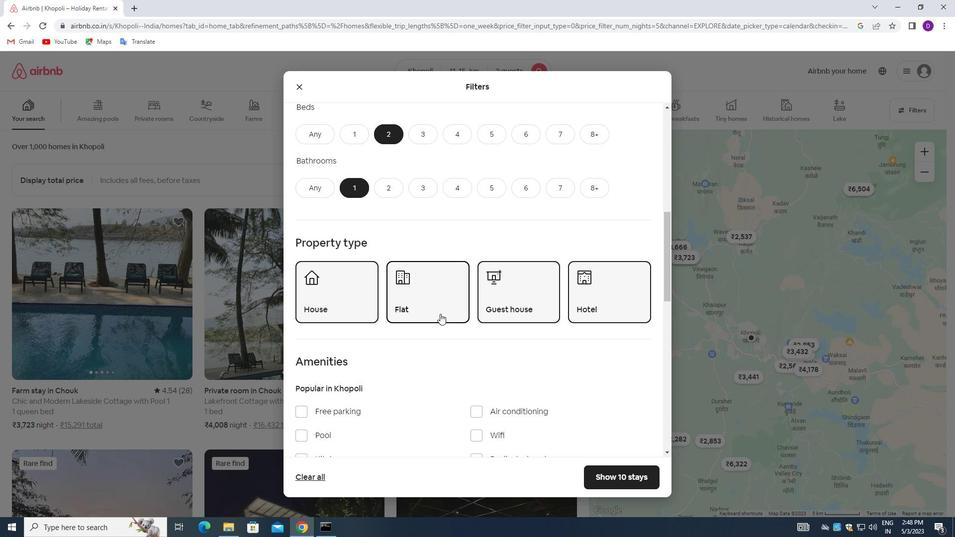 
Action: Mouse moved to (442, 315)
Screenshot: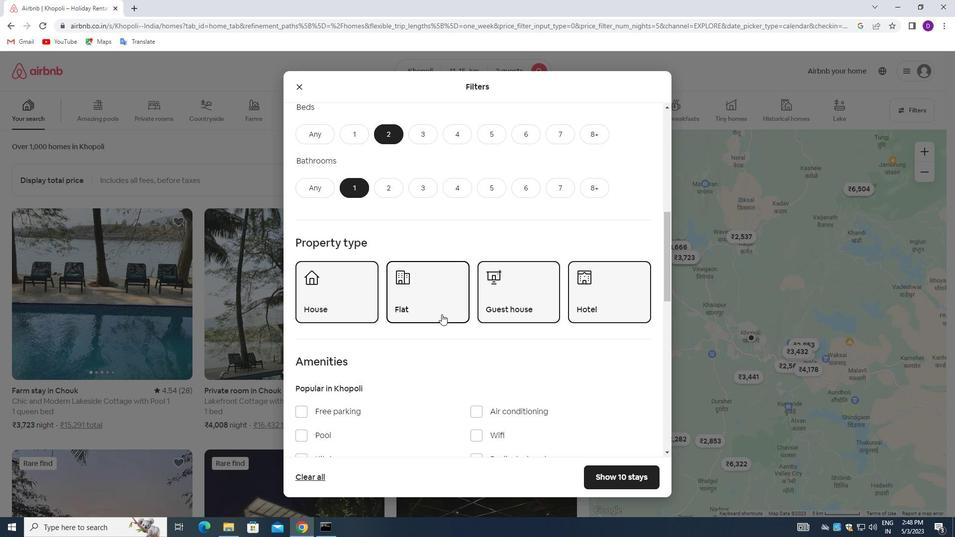 
Action: Mouse scrolled (442, 314) with delta (0, 0)
Screenshot: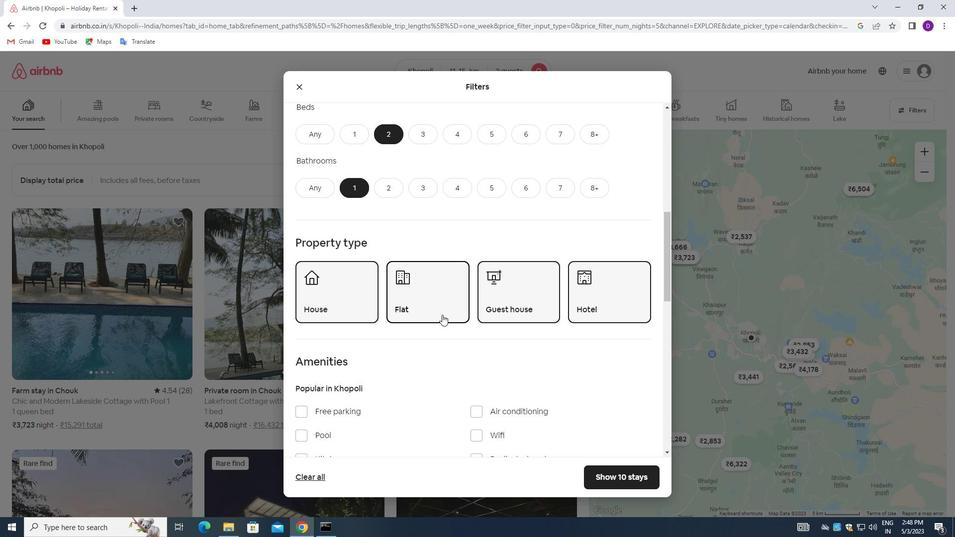 
Action: Mouse moved to (443, 316)
Screenshot: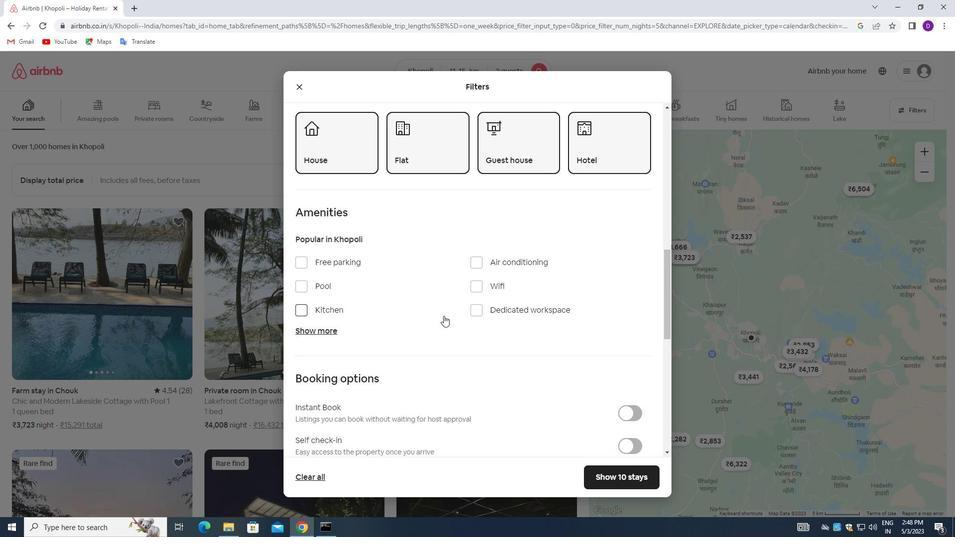 
Action: Mouse scrolled (443, 316) with delta (0, 0)
Screenshot: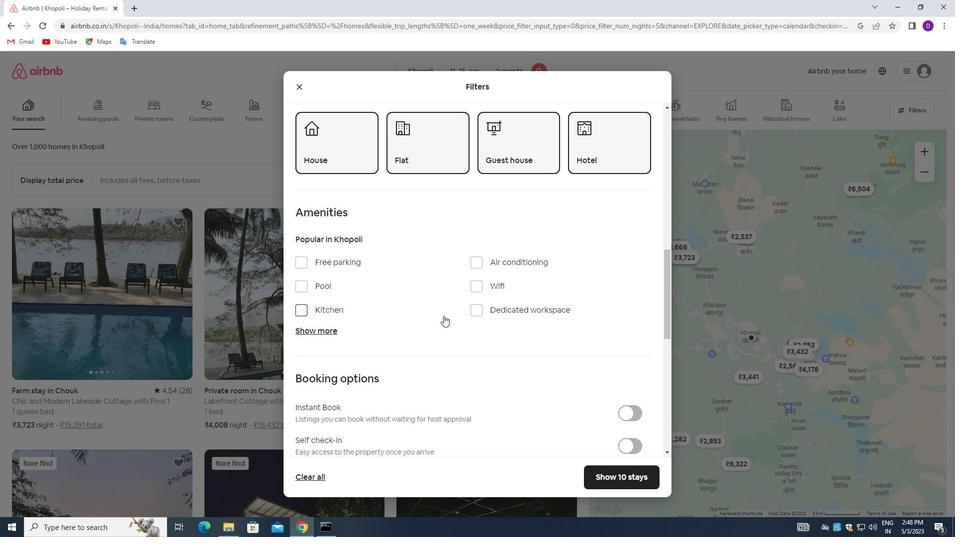
Action: Mouse moved to (443, 317)
Screenshot: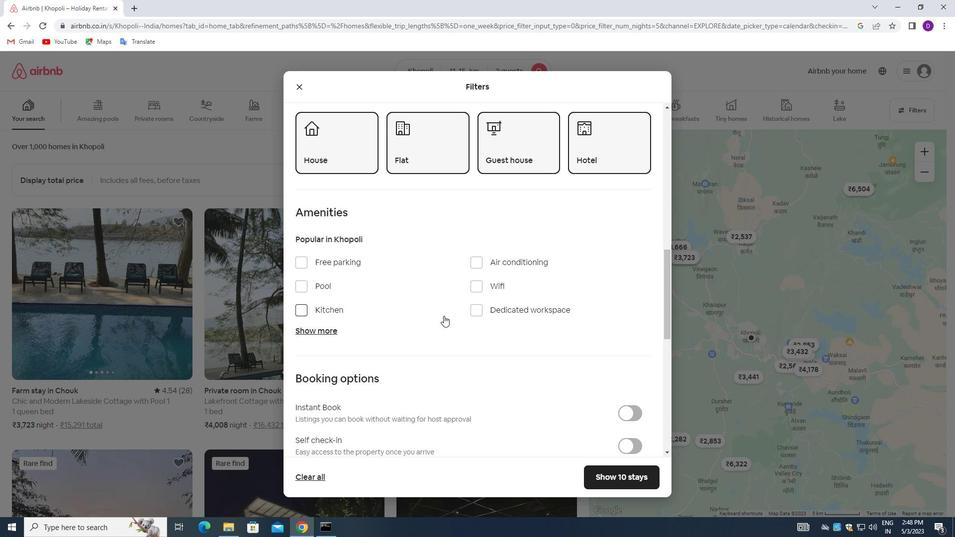 
Action: Mouse scrolled (443, 316) with delta (0, 0)
Screenshot: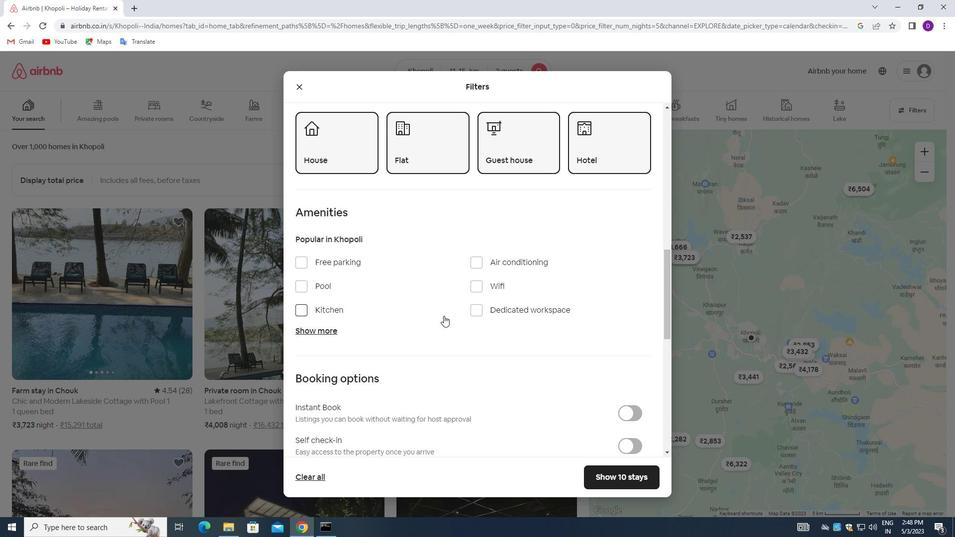 
Action: Mouse scrolled (443, 316) with delta (0, 0)
Screenshot: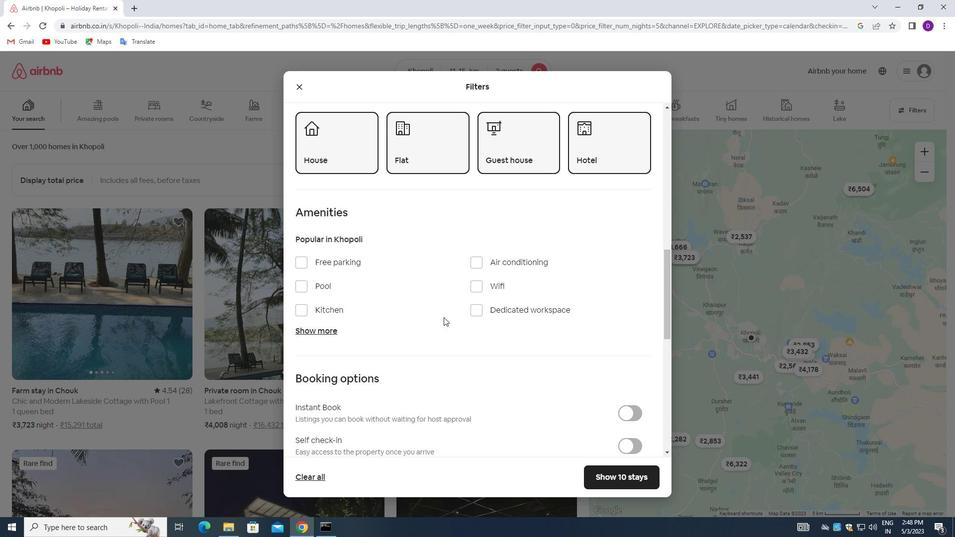 
Action: Mouse moved to (627, 297)
Screenshot: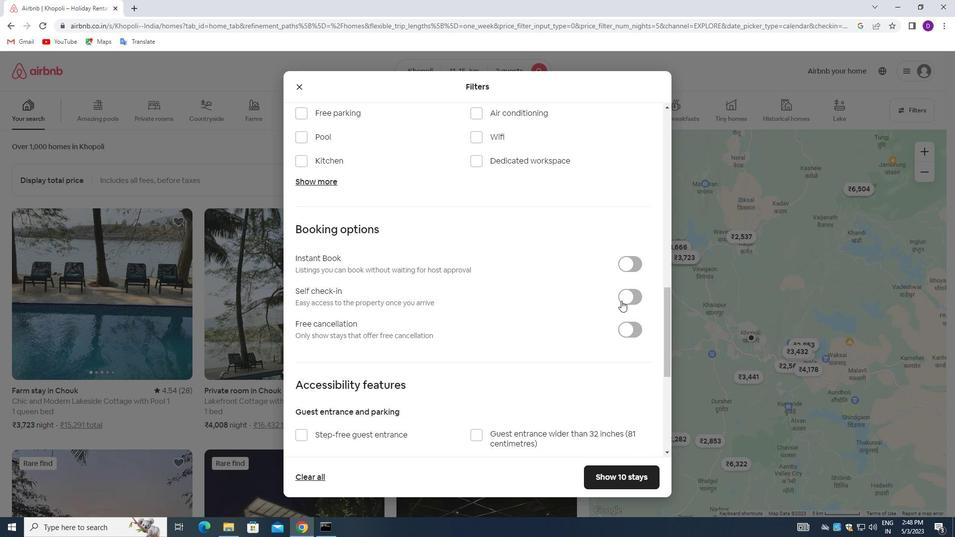 
Action: Mouse pressed left at (627, 297)
Screenshot: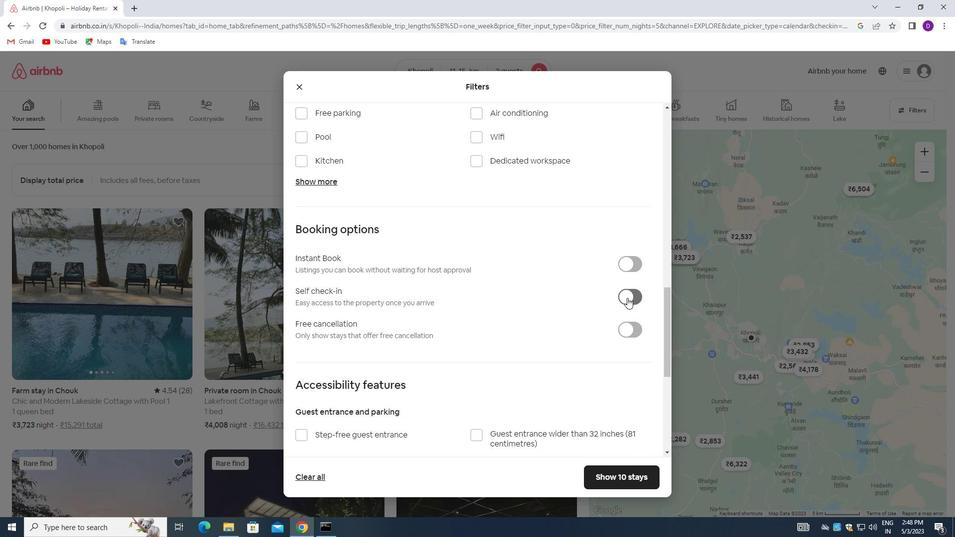 
Action: Mouse moved to (452, 319)
Screenshot: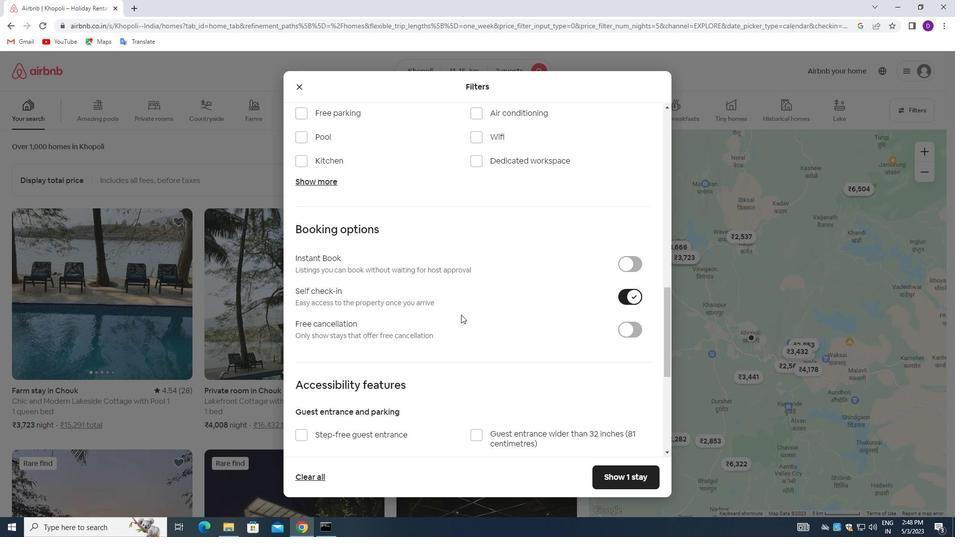 
Action: Mouse scrolled (452, 319) with delta (0, 0)
Screenshot: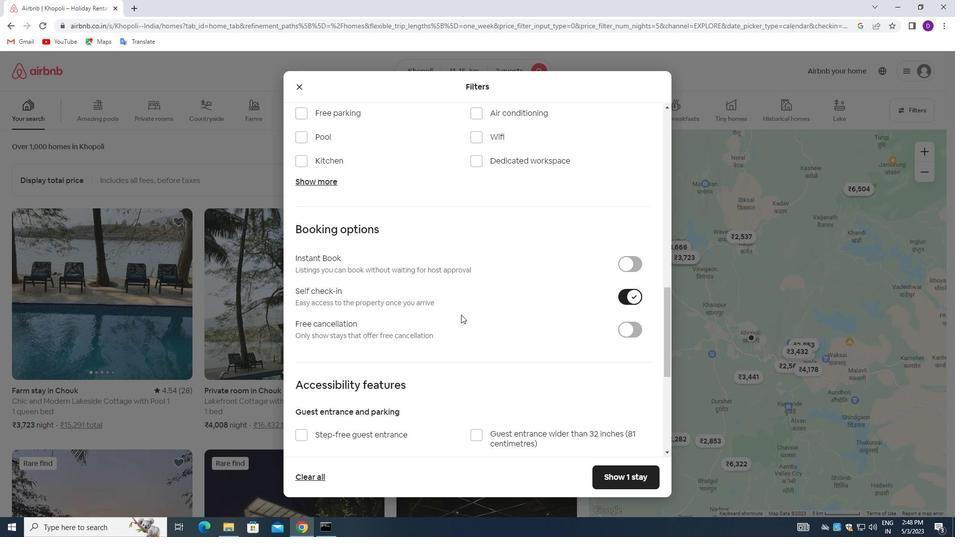 
Action: Mouse moved to (451, 319)
Screenshot: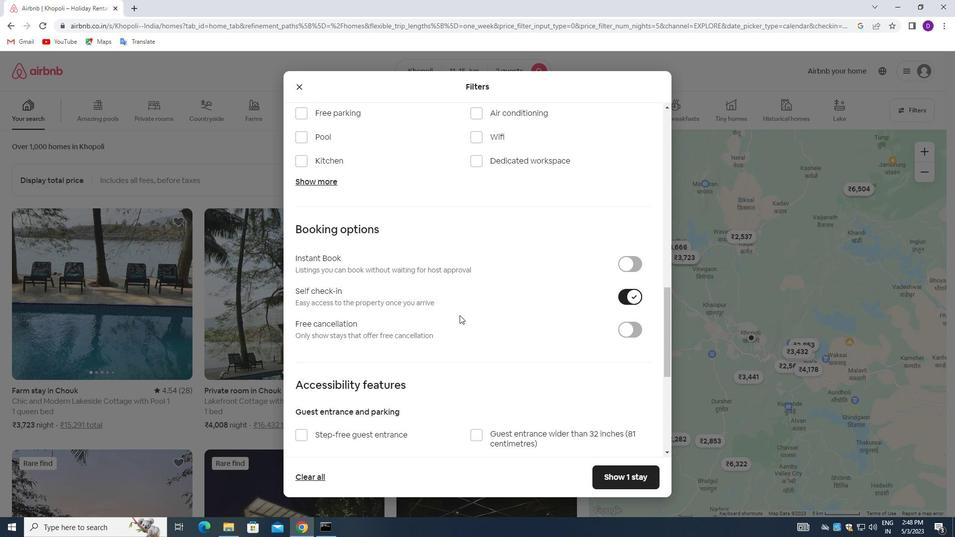 
Action: Mouse scrolled (451, 319) with delta (0, 0)
Screenshot: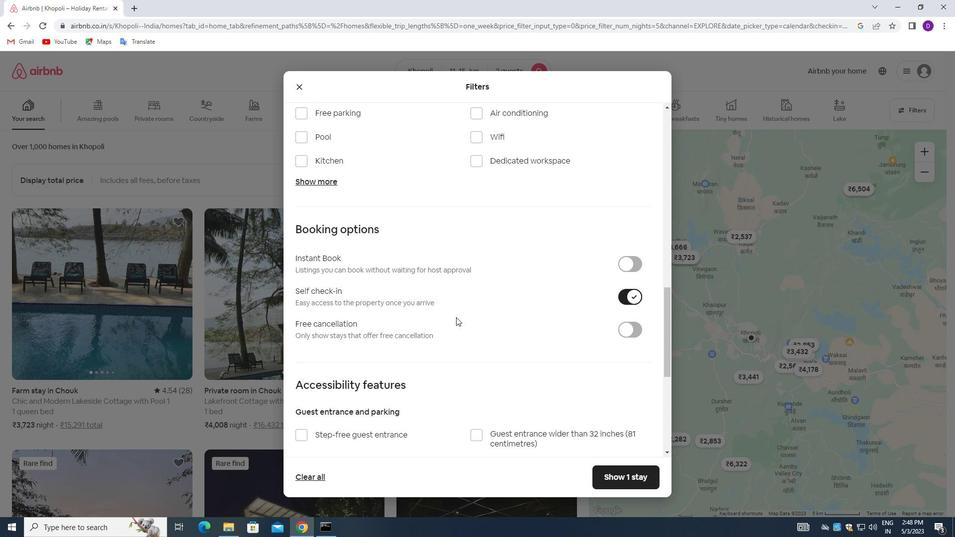 
Action: Mouse moved to (451, 320)
Screenshot: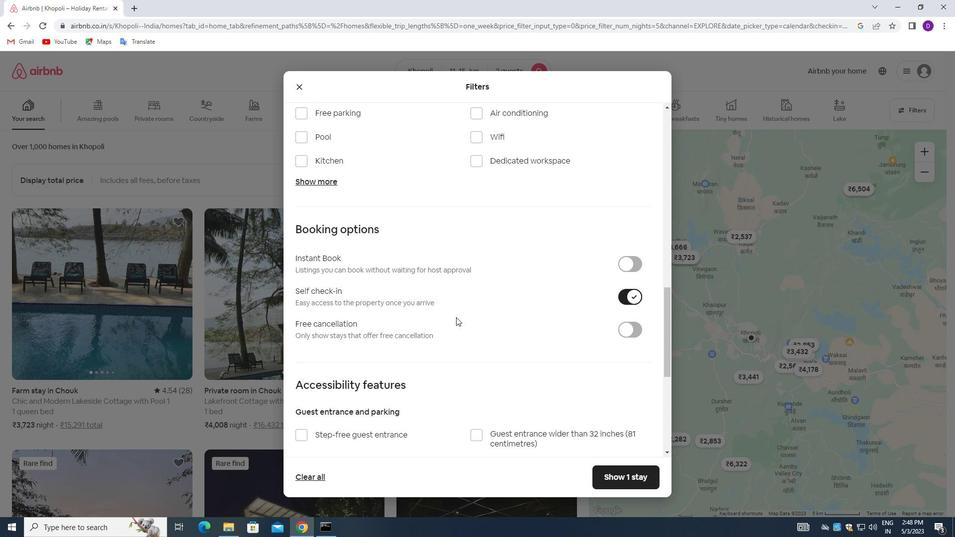 
Action: Mouse scrolled (451, 319) with delta (0, 0)
Screenshot: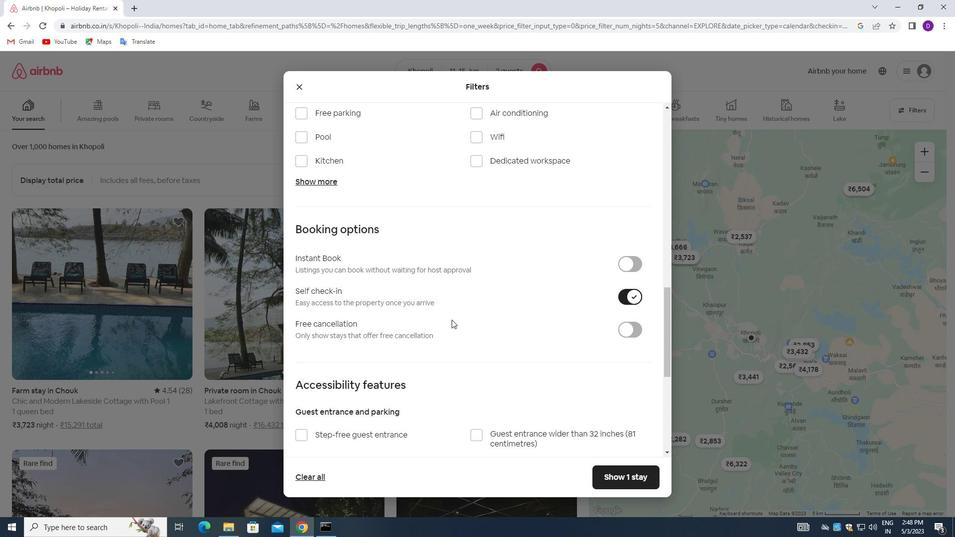 
Action: Mouse scrolled (451, 319) with delta (0, 0)
Screenshot: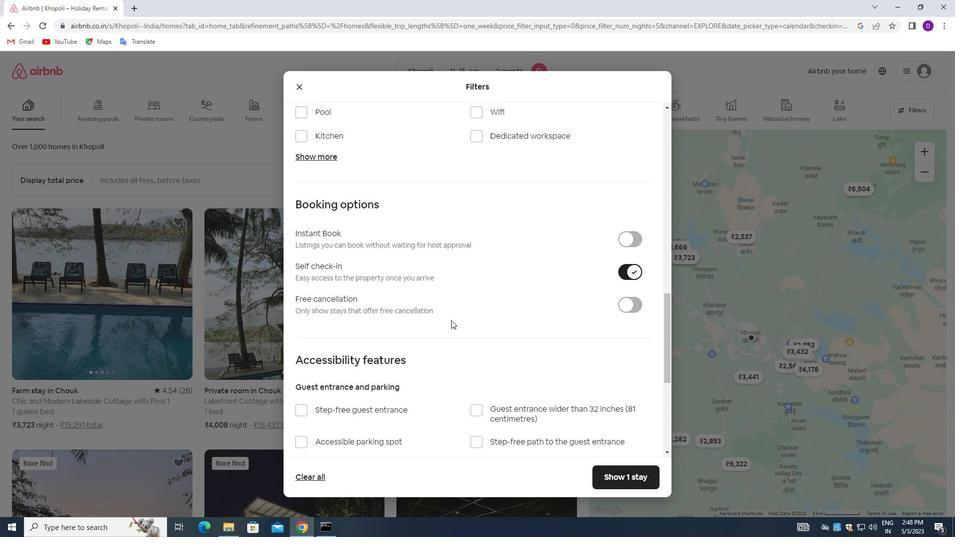 
Action: Mouse moved to (450, 320)
Screenshot: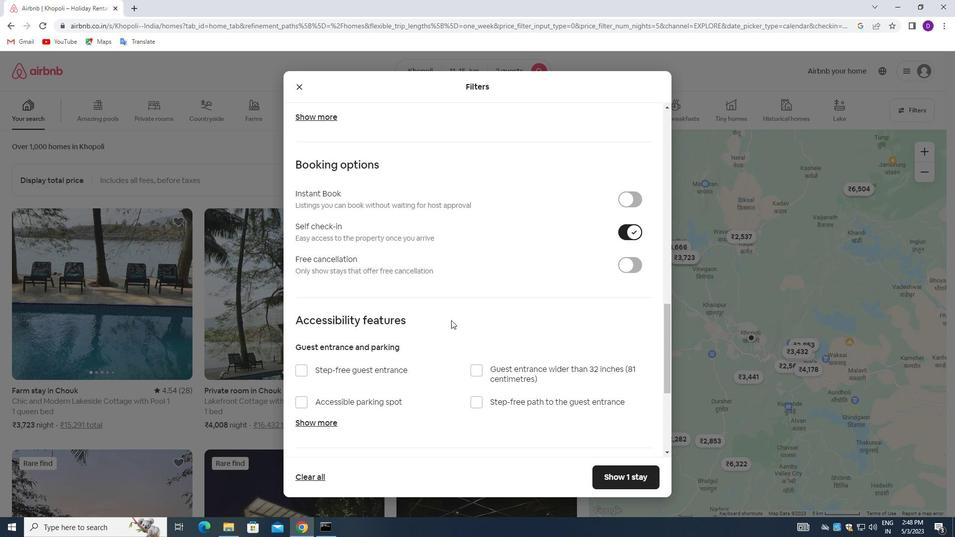 
Action: Mouse scrolled (450, 320) with delta (0, 0)
Screenshot: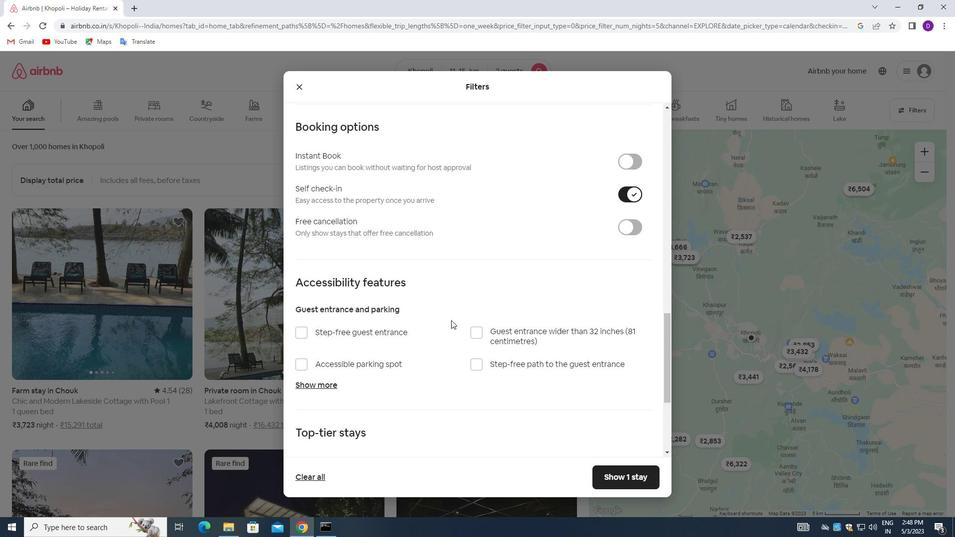 
Action: Mouse moved to (450, 322)
Screenshot: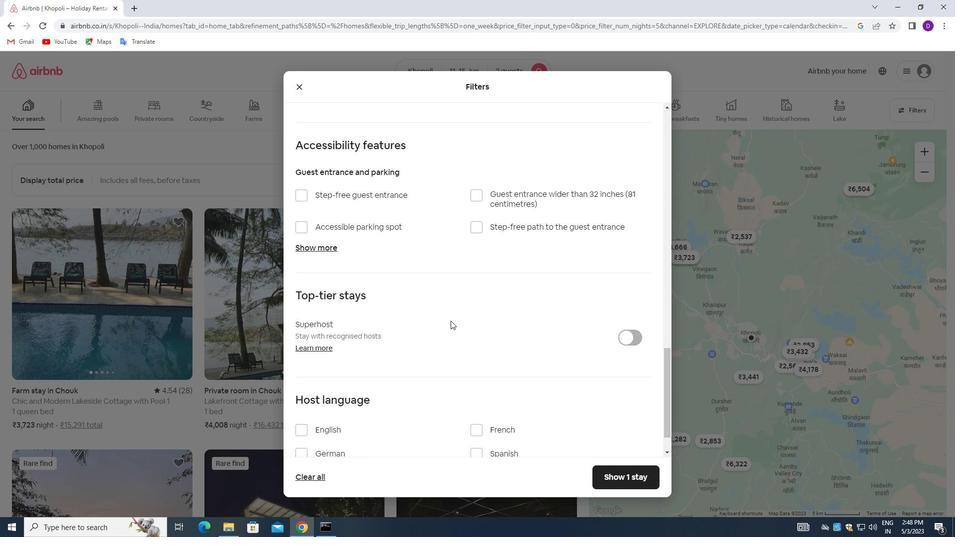 
Action: Mouse scrolled (450, 321) with delta (0, 0)
Screenshot: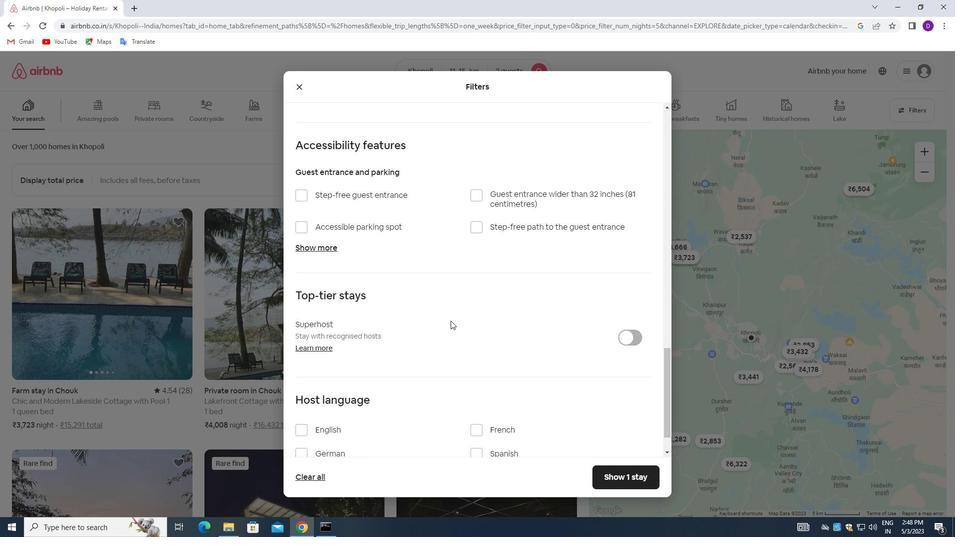 
Action: Mouse moved to (450, 325)
Screenshot: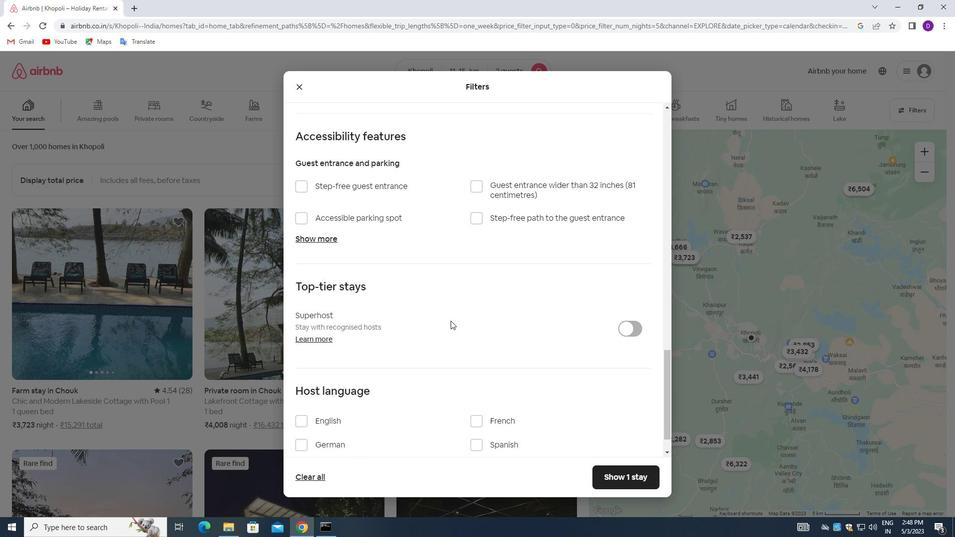 
Action: Mouse scrolled (450, 324) with delta (0, 0)
Screenshot: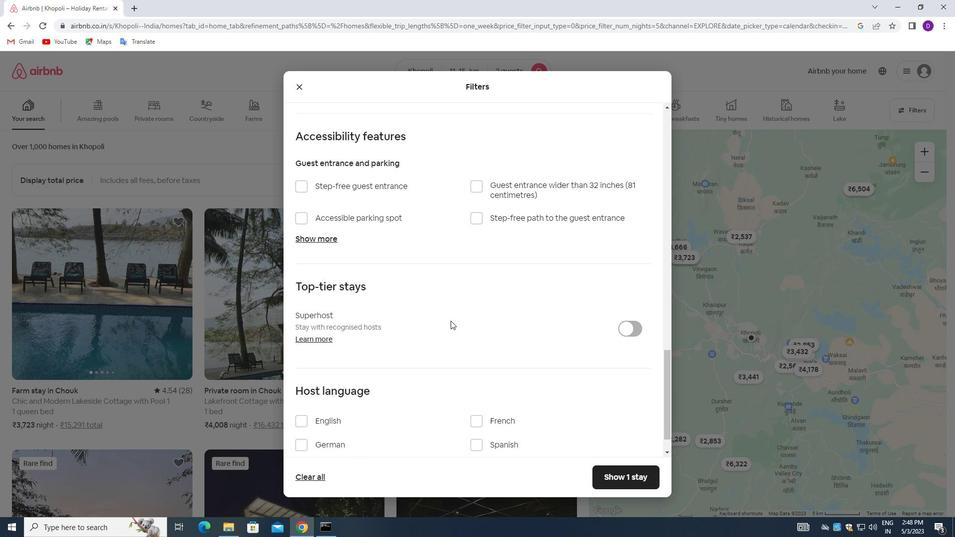 
Action: Mouse moved to (449, 327)
Screenshot: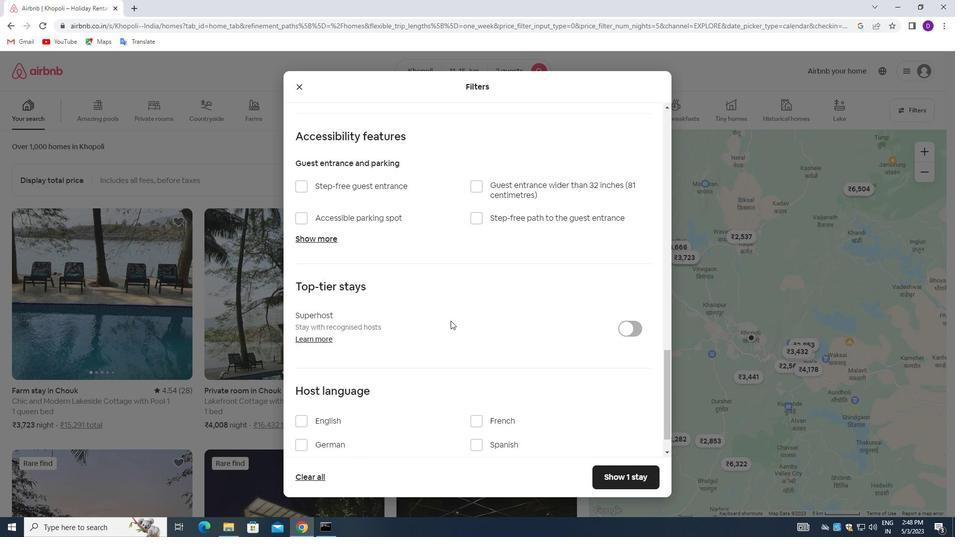 
Action: Mouse scrolled (449, 327) with delta (0, 0)
Screenshot: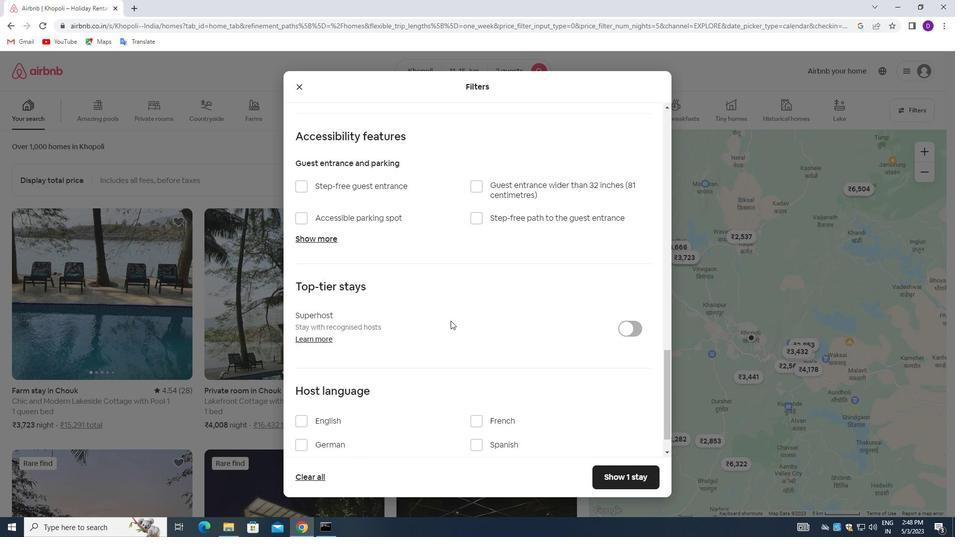 
Action: Mouse moved to (449, 328)
Screenshot: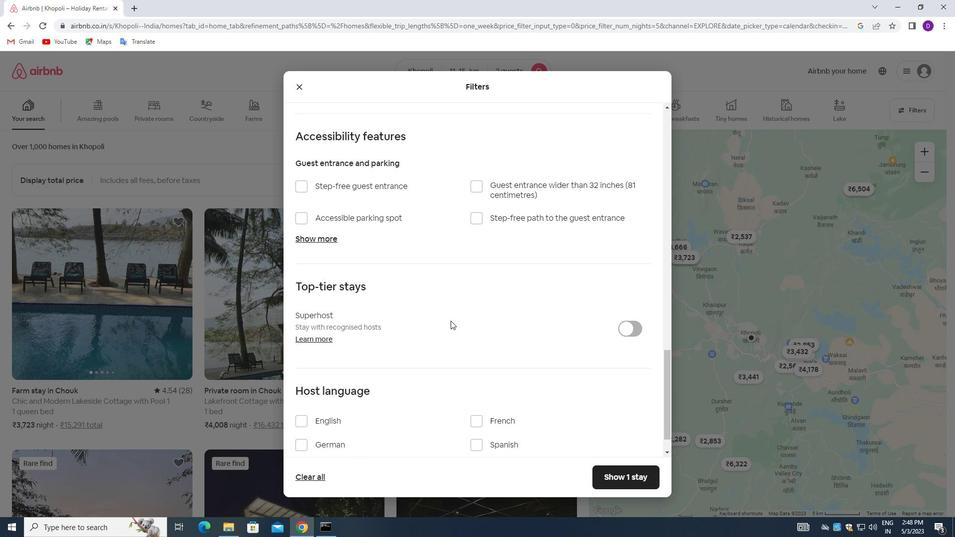 
Action: Mouse scrolled (449, 328) with delta (0, 0)
Screenshot: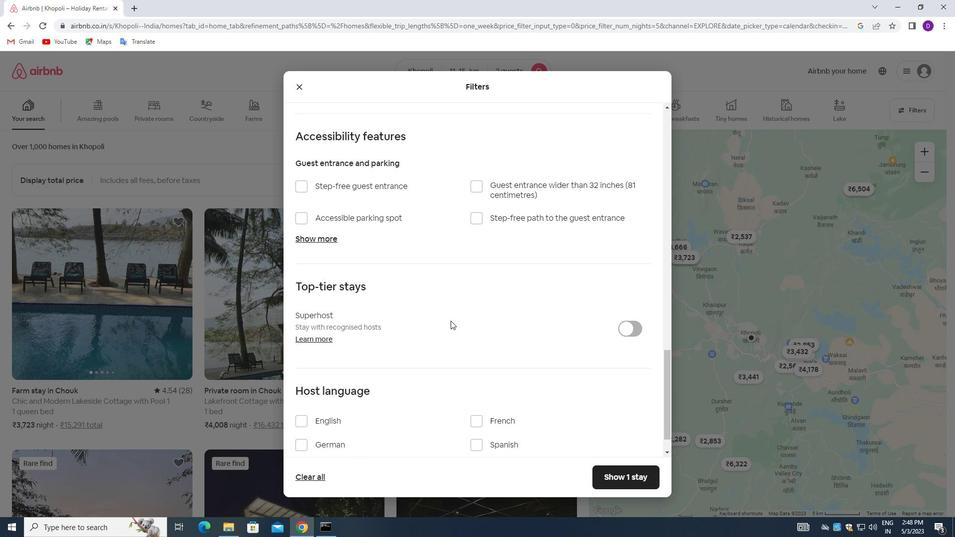
Action: Mouse moved to (300, 389)
Screenshot: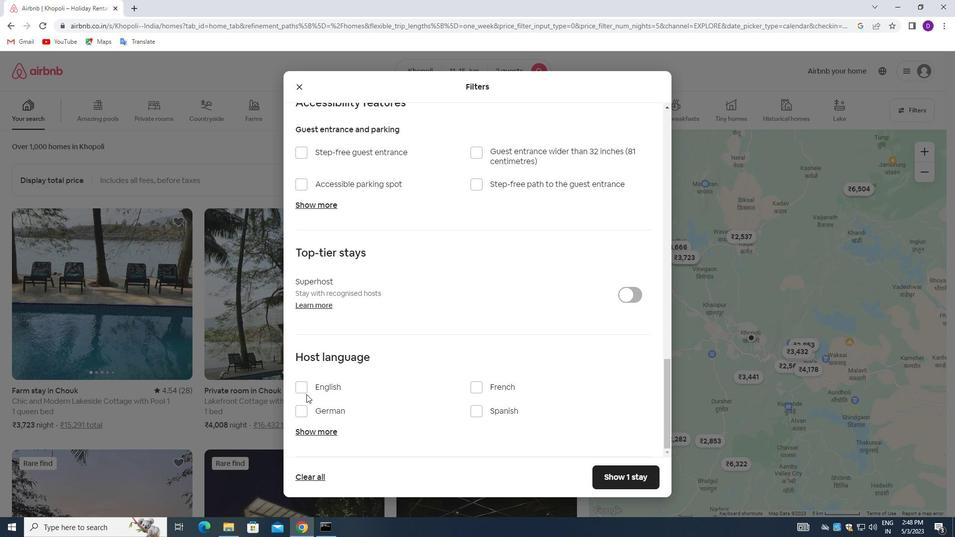 
Action: Mouse pressed left at (300, 389)
Screenshot: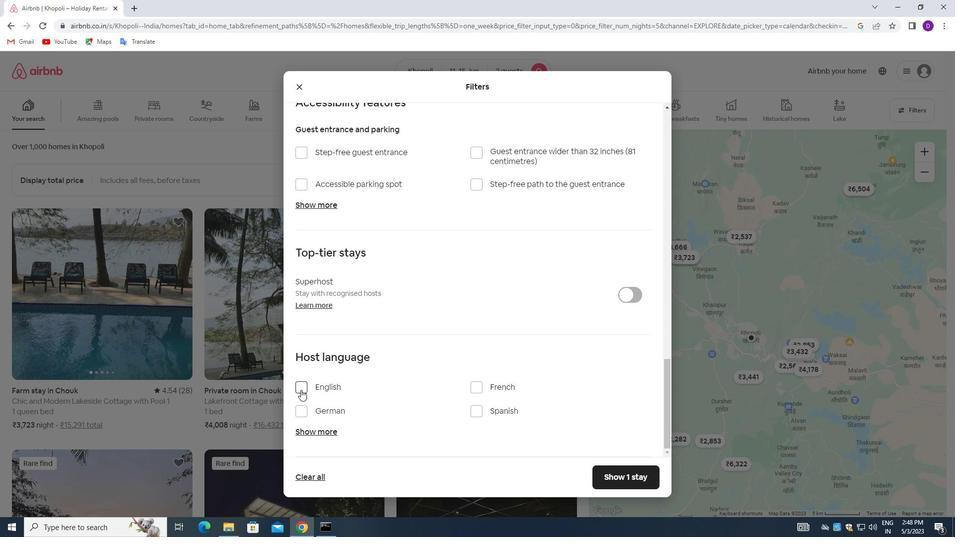 
Action: Mouse moved to (597, 474)
Screenshot: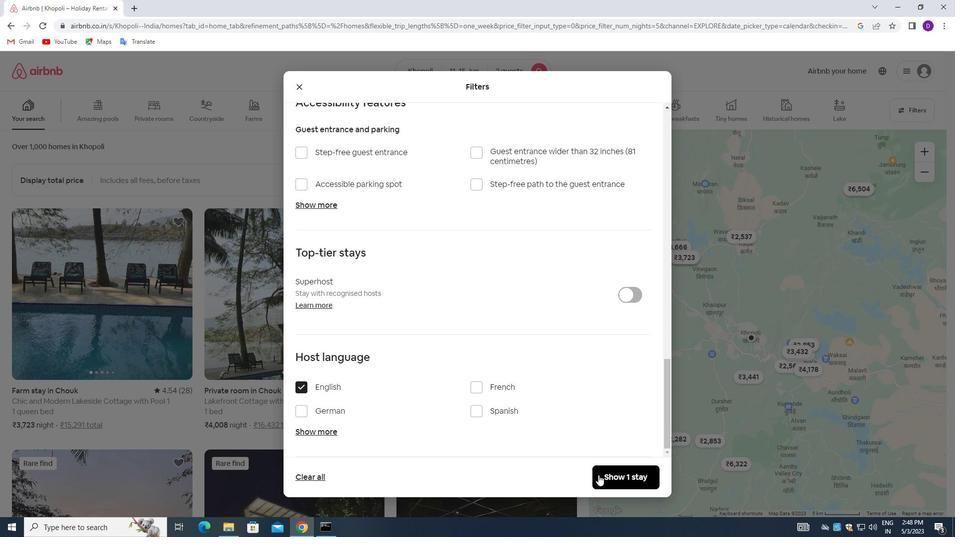
Action: Mouse pressed left at (597, 474)
Screenshot: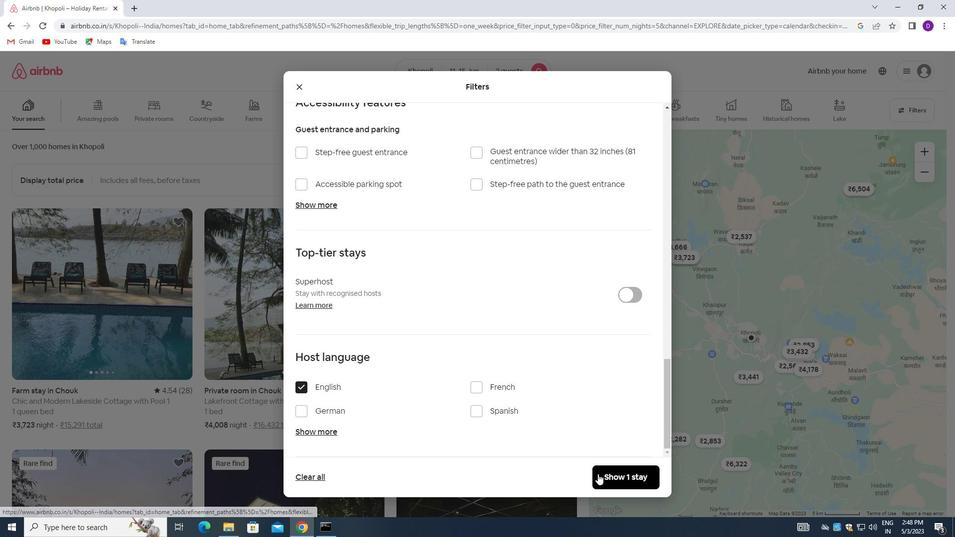 
Action: Mouse moved to (584, 373)
Screenshot: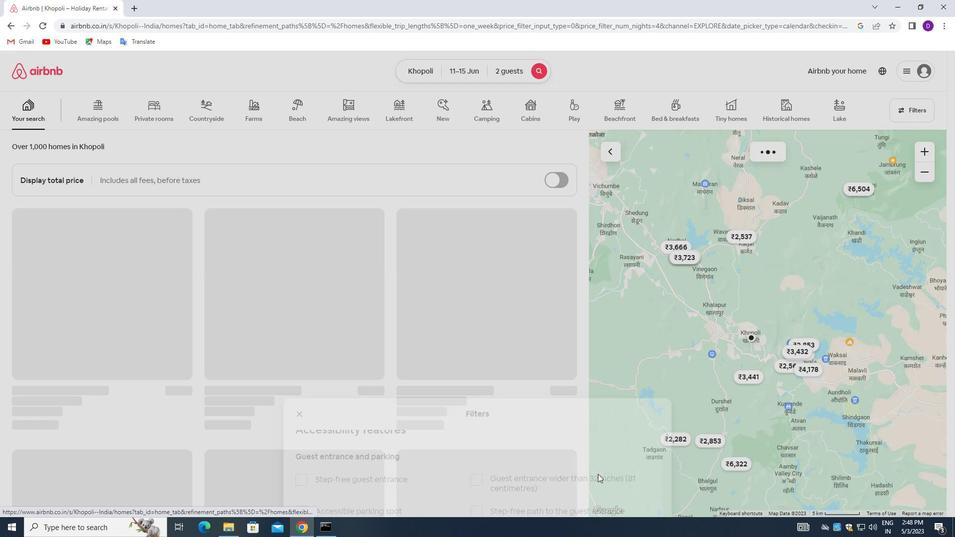 
